 Task: Create List Brand Portfolio Management in Board Customer Feedback Management Best Practices to Workspace Accelerator Programs. Create List Brand Portfolio Strategy in Board Content Curation and Aggregation to Workspace Accelerator Programs. Create List Brand Portfolio Alignment in Board Employee Satisfaction and Retention Programs to Workspace Accelerator Programs
Action: Mouse moved to (379, 552)
Screenshot: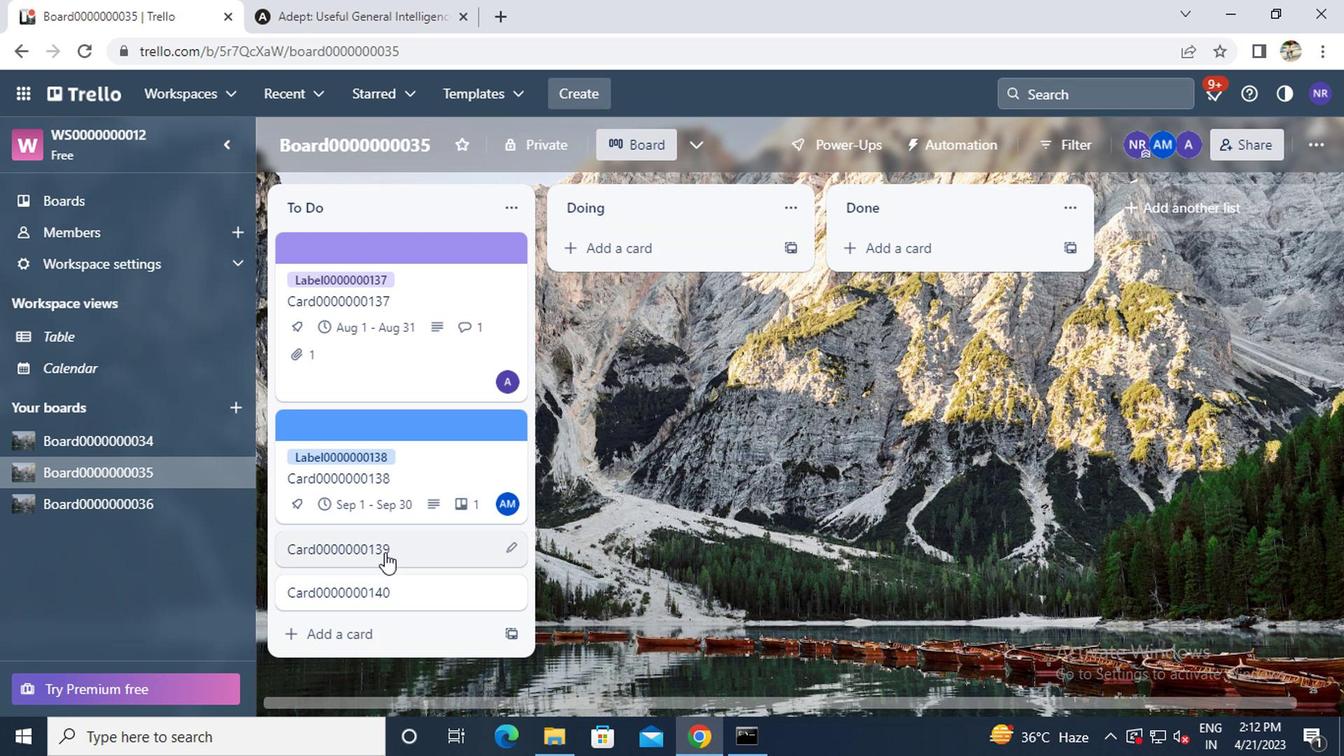 
Action: Mouse pressed left at (379, 552)
Screenshot: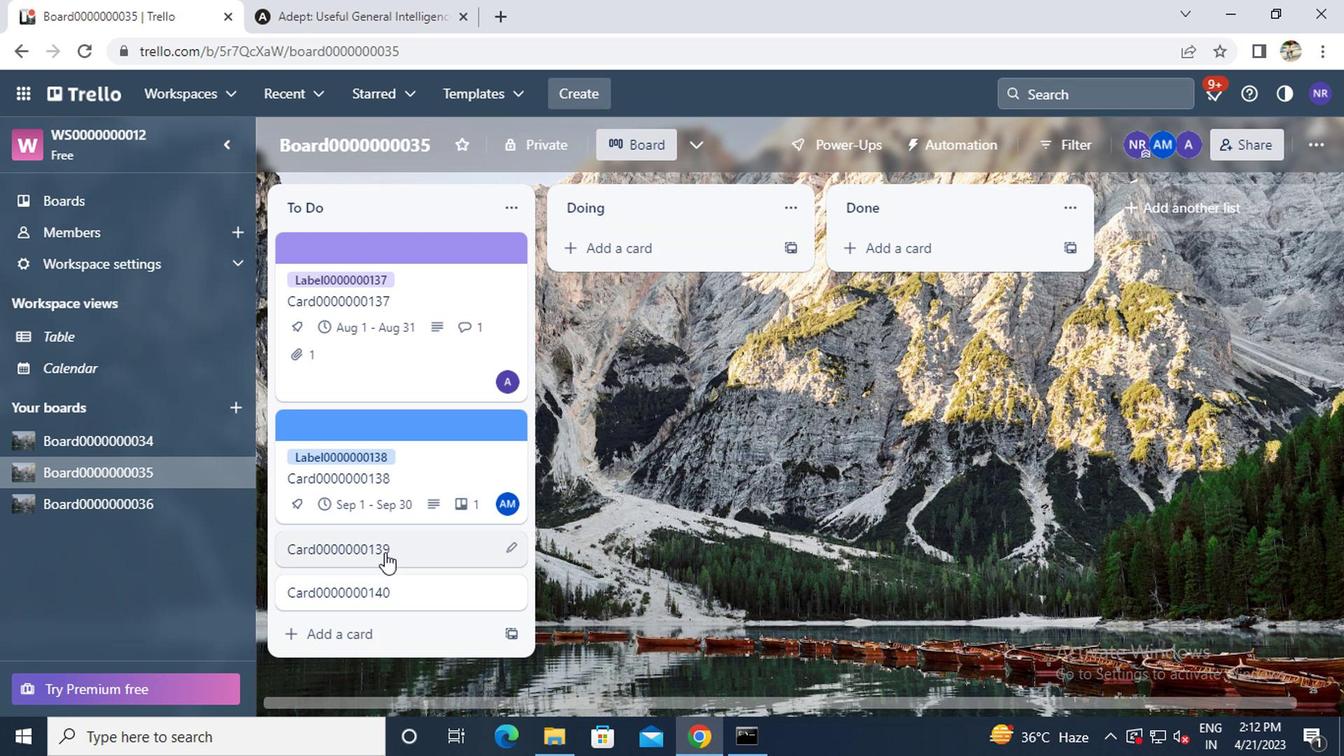 
Action: Mouse moved to (939, 322)
Screenshot: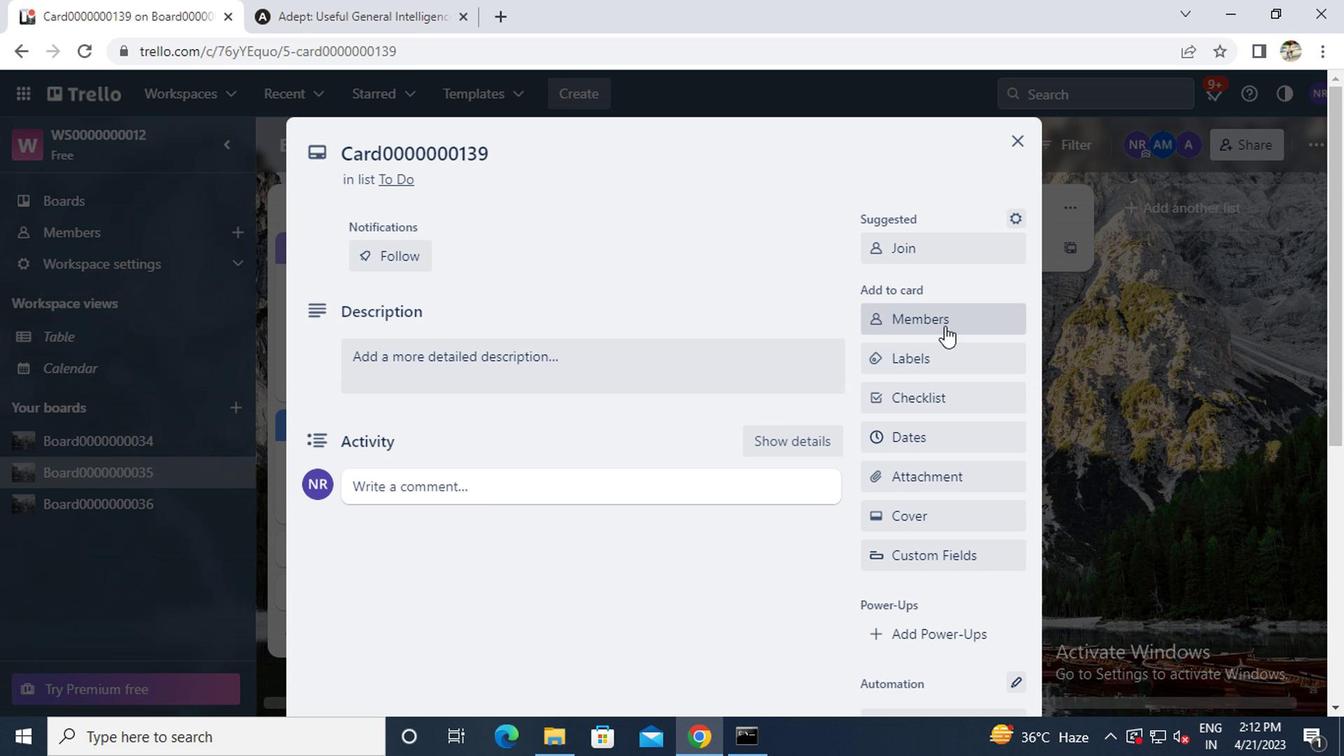 
Action: Mouse pressed left at (939, 322)
Screenshot: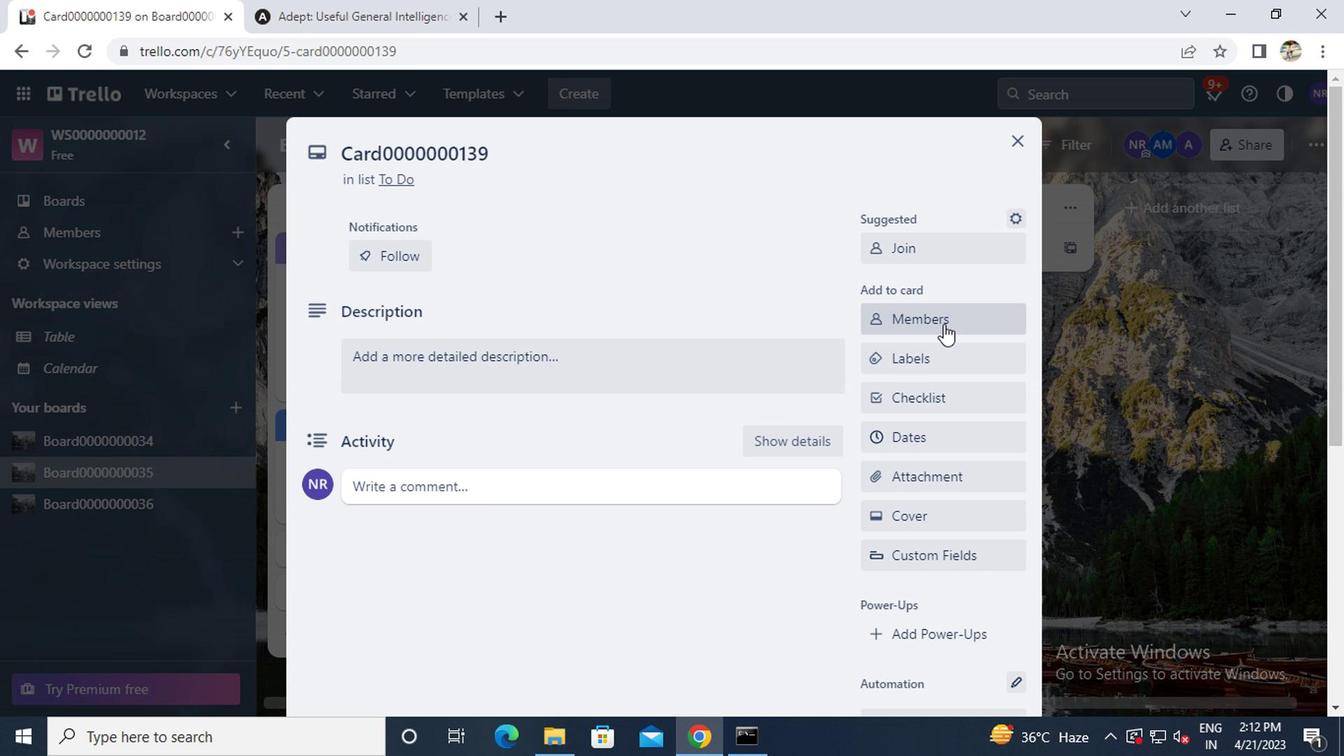 
Action: Key pressed <Key.caps_lock>v<Key.caps_lock>innyoffice2<Key.shift>@GMAIL.COM
Screenshot: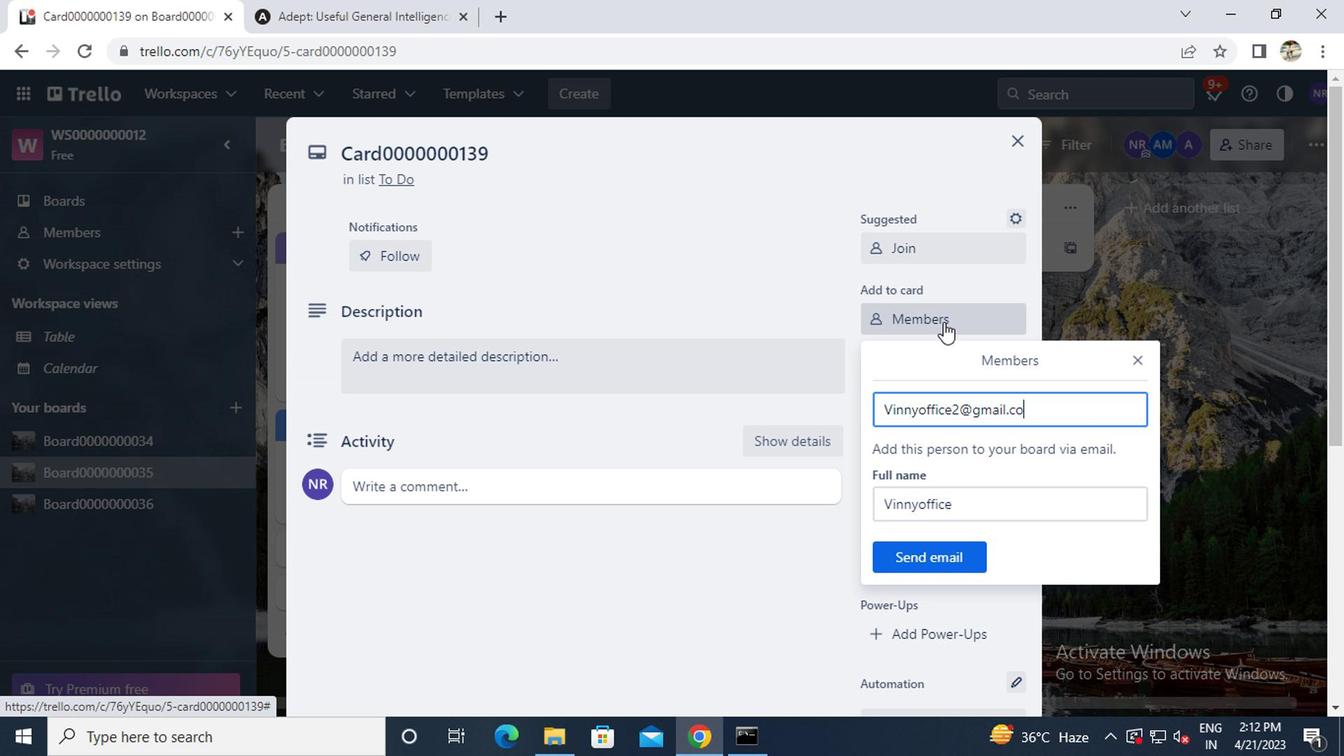 
Action: Mouse moved to (912, 565)
Screenshot: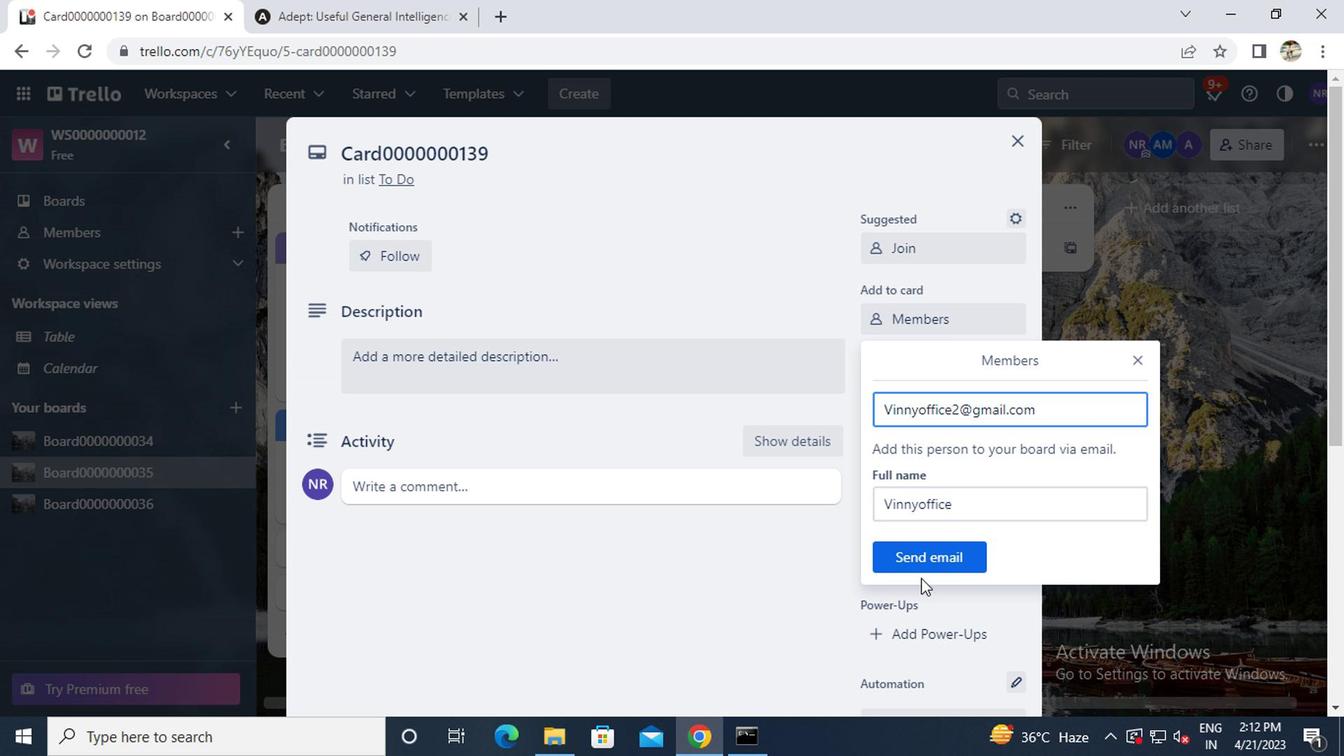 
Action: Mouse pressed left at (912, 565)
Screenshot: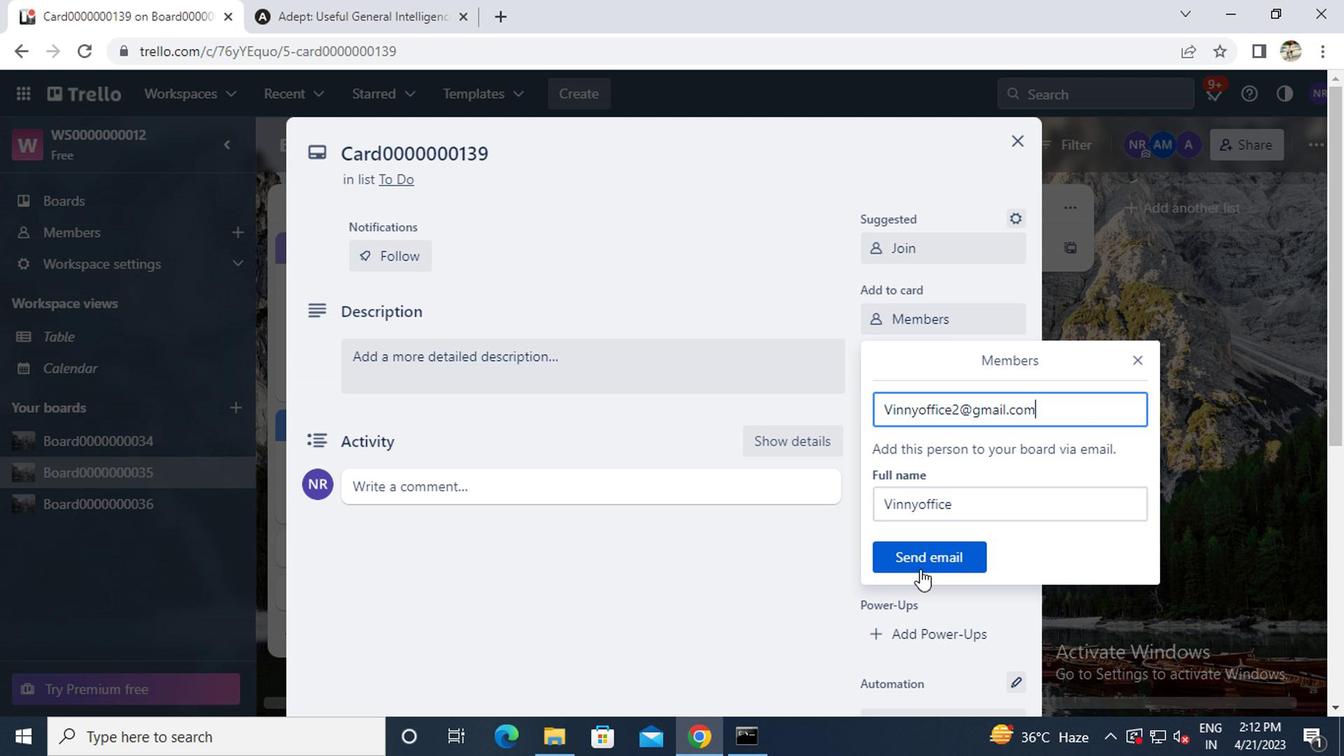 
Action: Mouse moved to (933, 341)
Screenshot: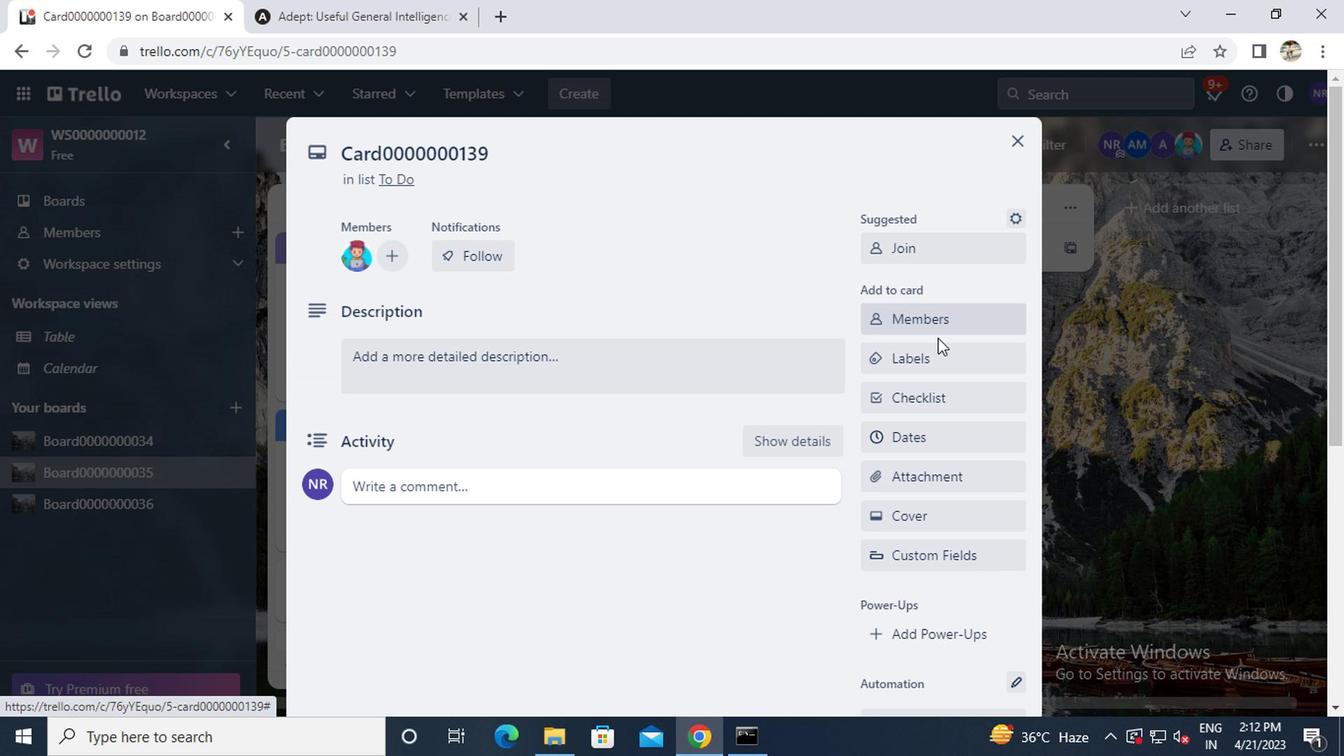 
Action: Mouse pressed left at (933, 341)
Screenshot: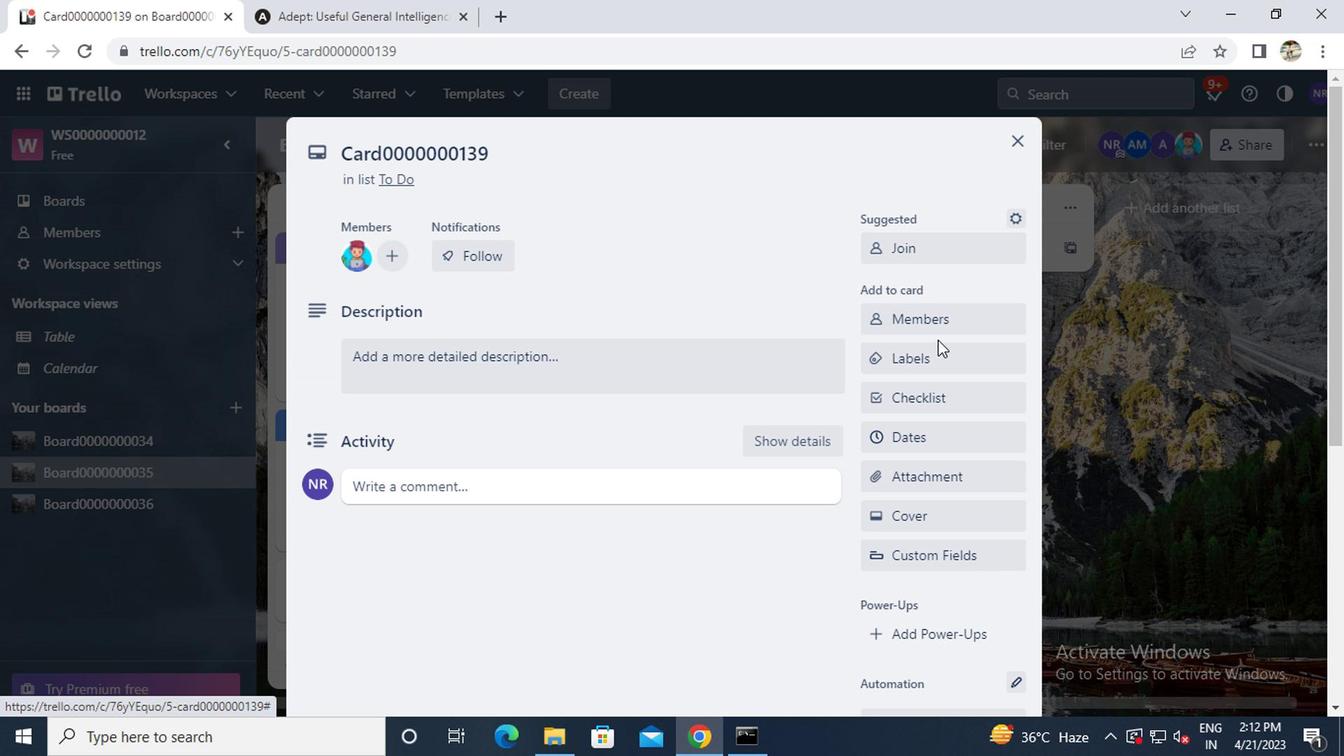 
Action: Mouse moved to (925, 354)
Screenshot: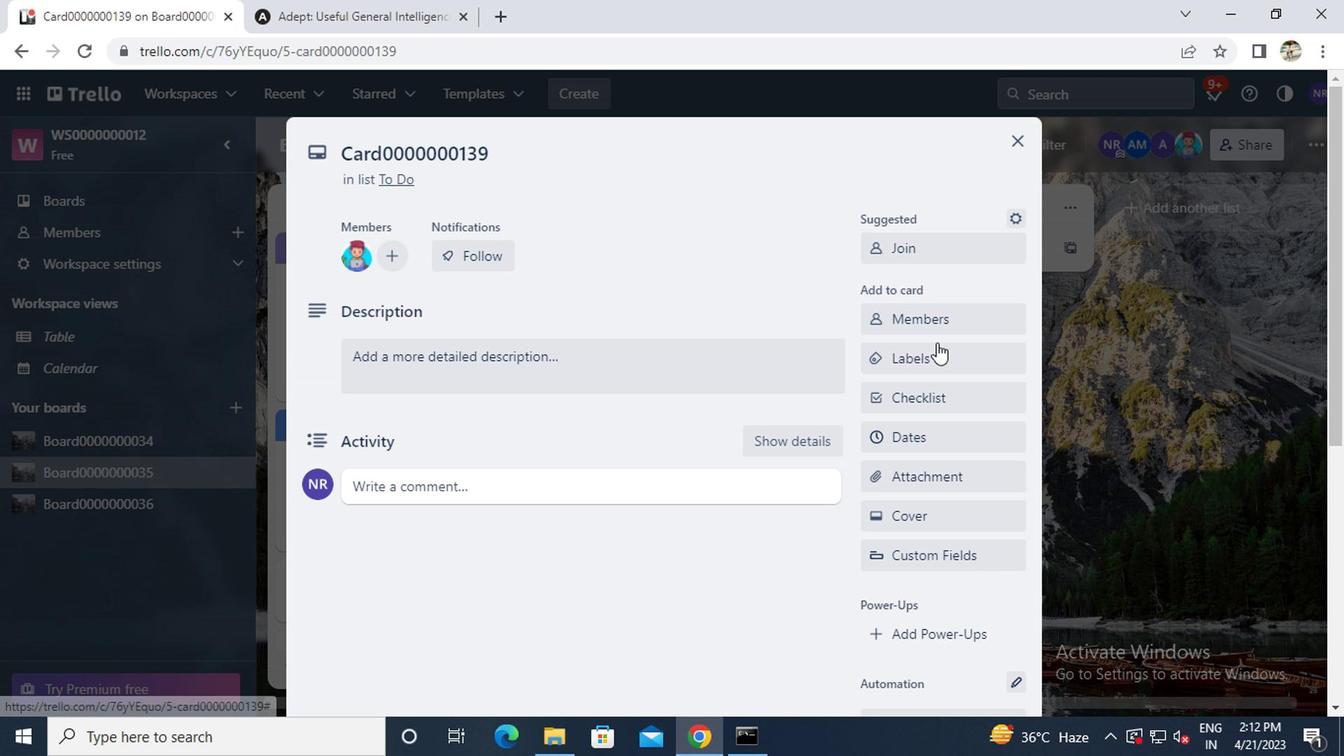 
Action: Mouse pressed left at (925, 354)
Screenshot: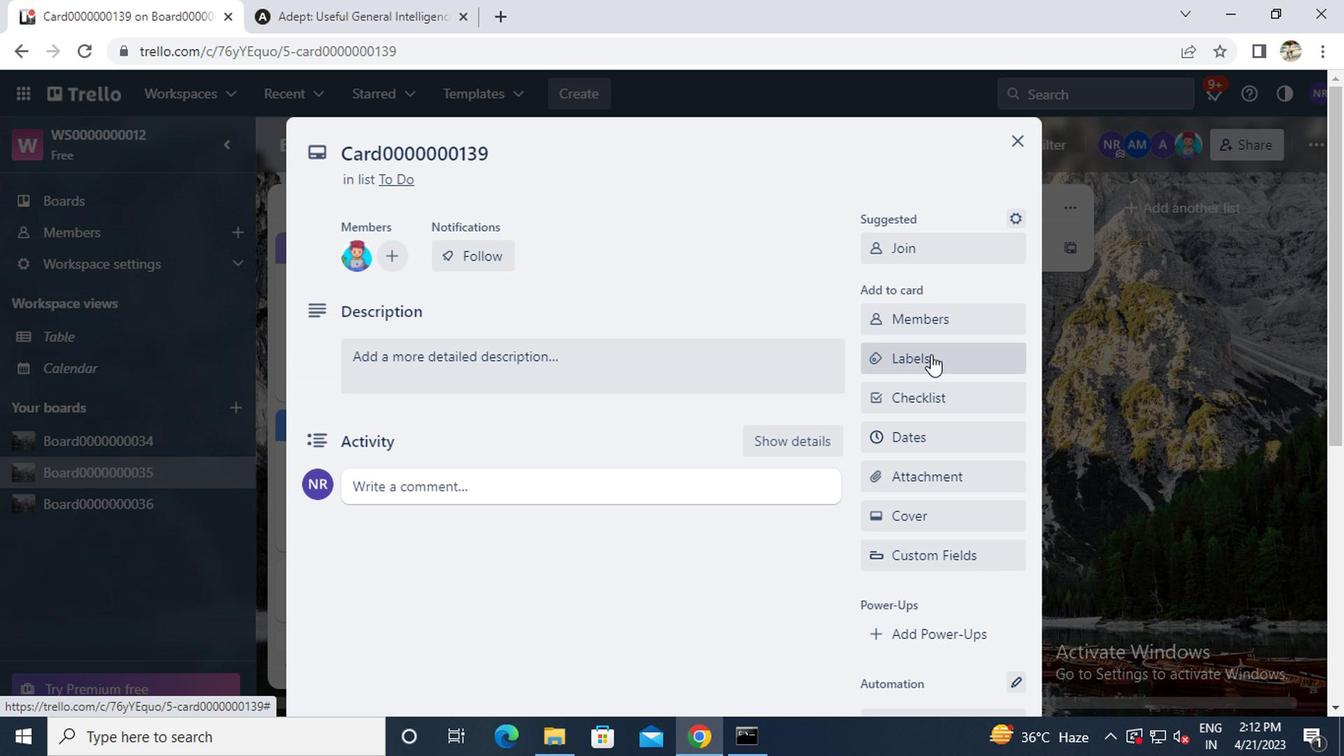 
Action: Mouse moved to (968, 557)
Screenshot: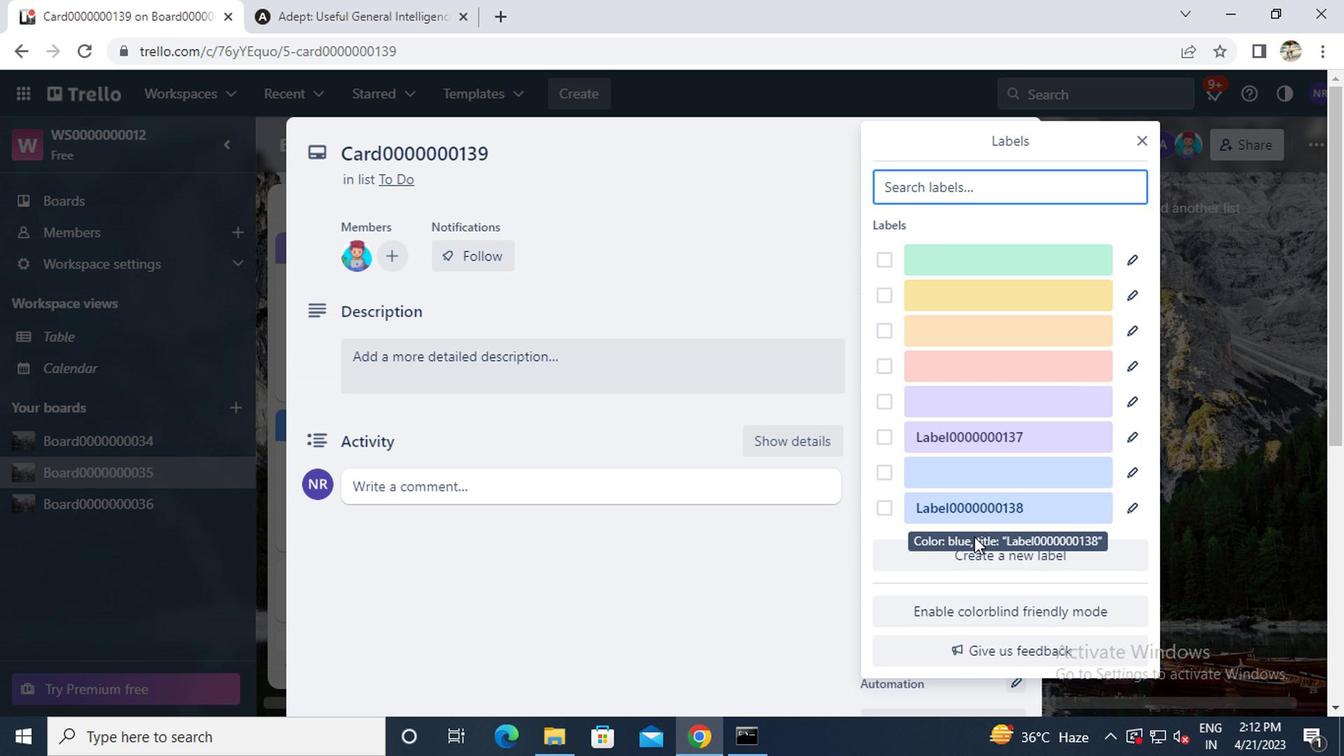 
Action: Mouse pressed left at (968, 557)
Screenshot: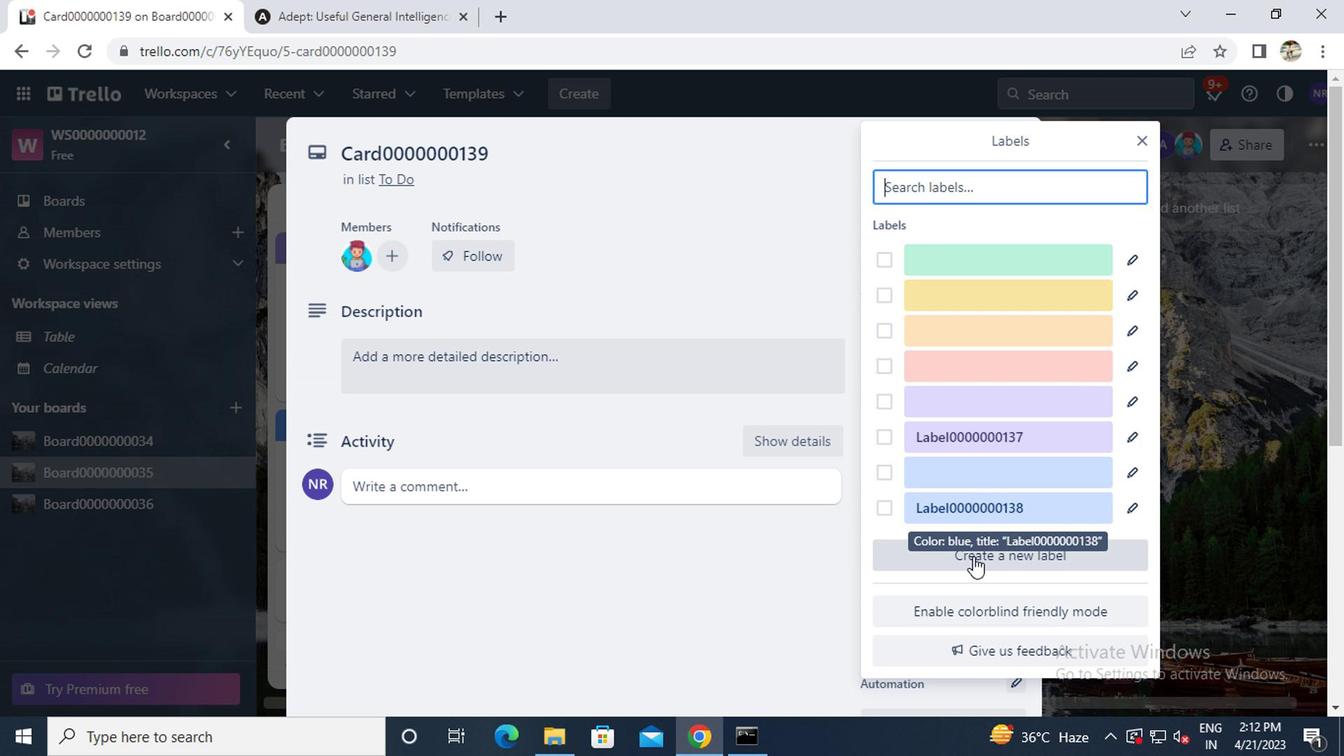 
Action: Mouse moved to (994, 426)
Screenshot: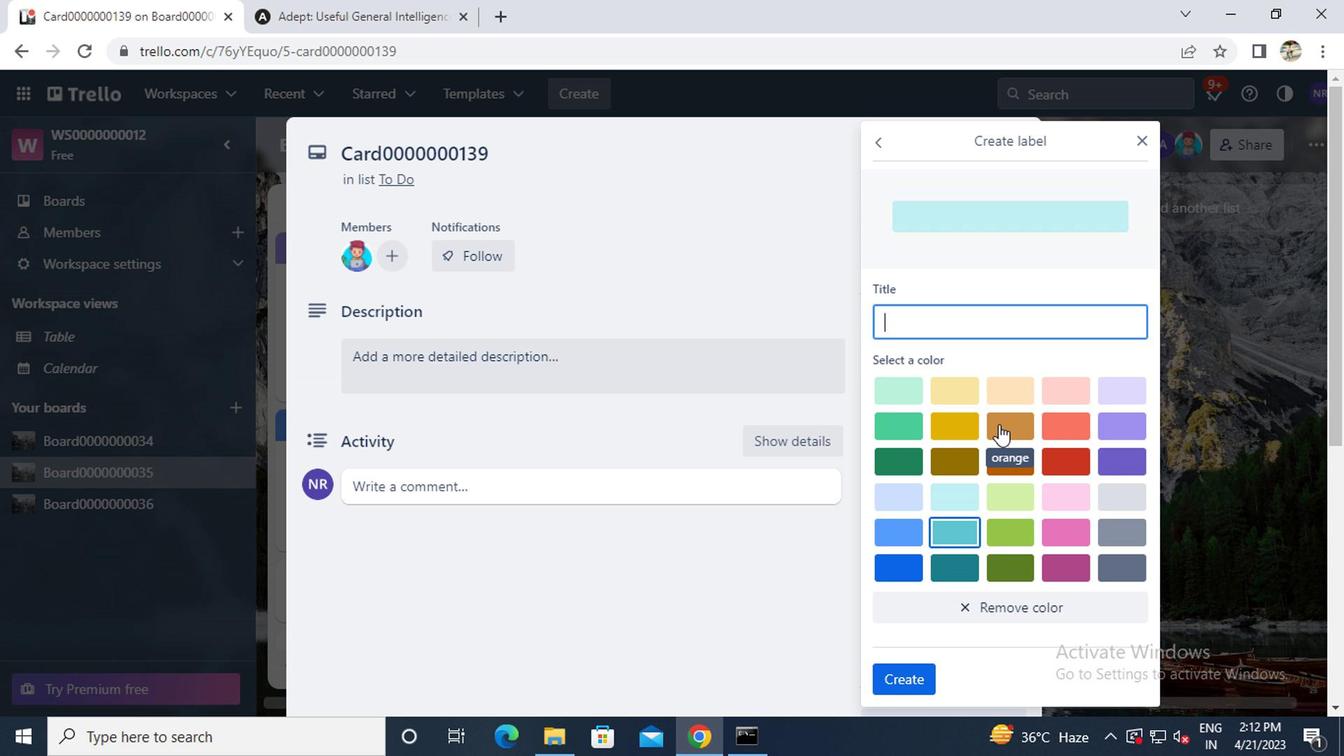 
Action: Mouse pressed left at (994, 426)
Screenshot: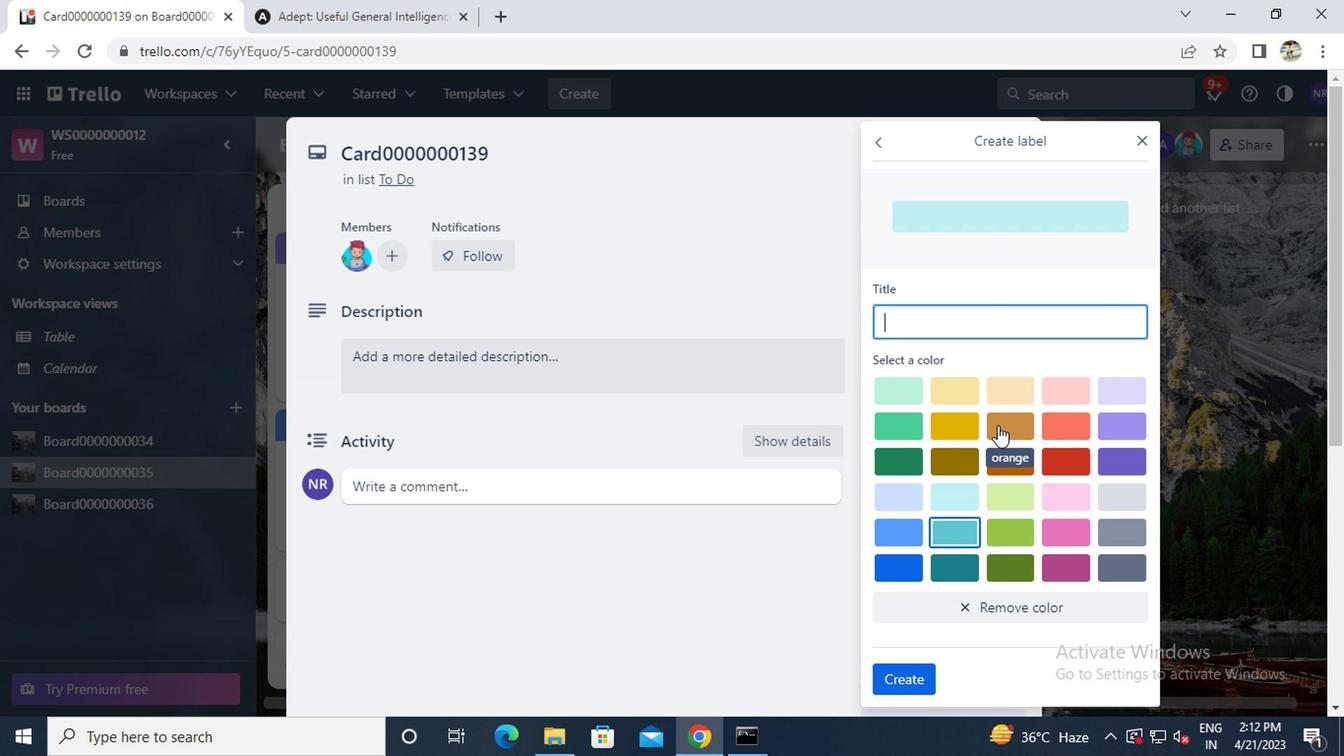
Action: Mouse moved to (952, 331)
Screenshot: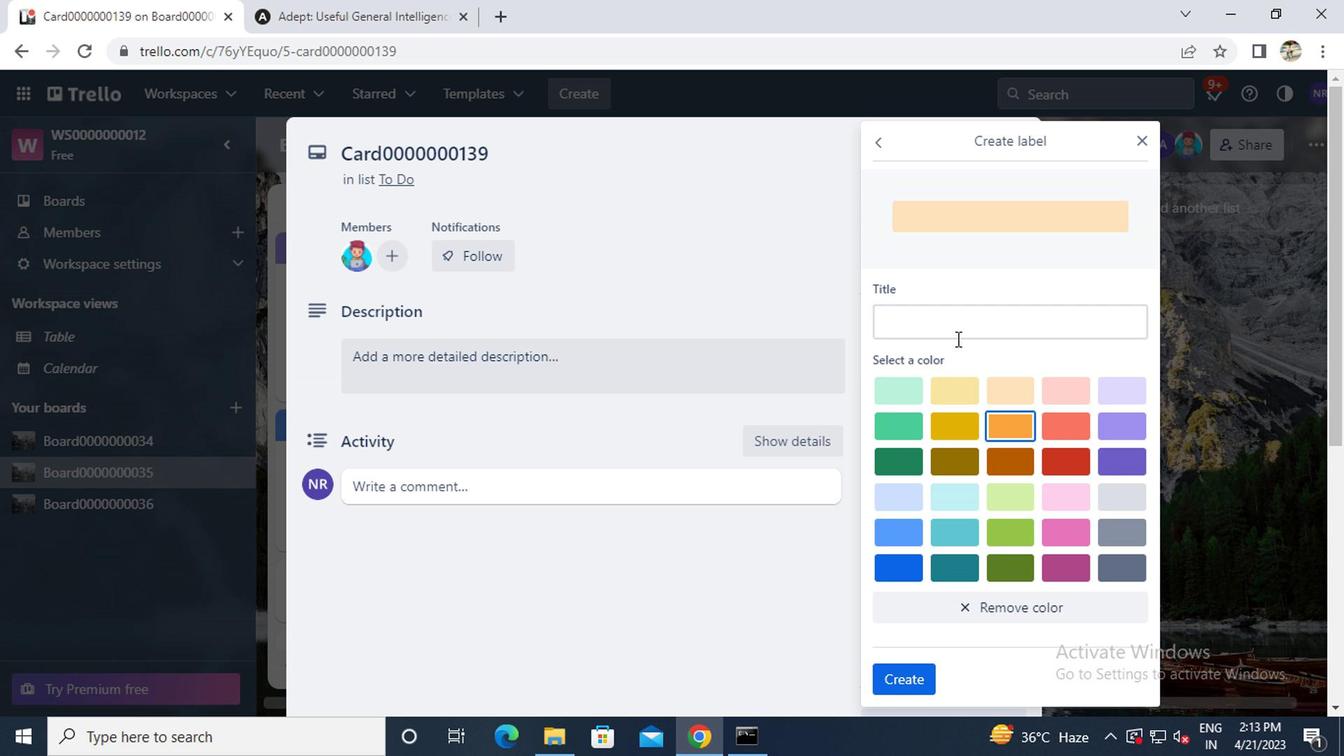 
Action: Mouse pressed left at (952, 331)
Screenshot: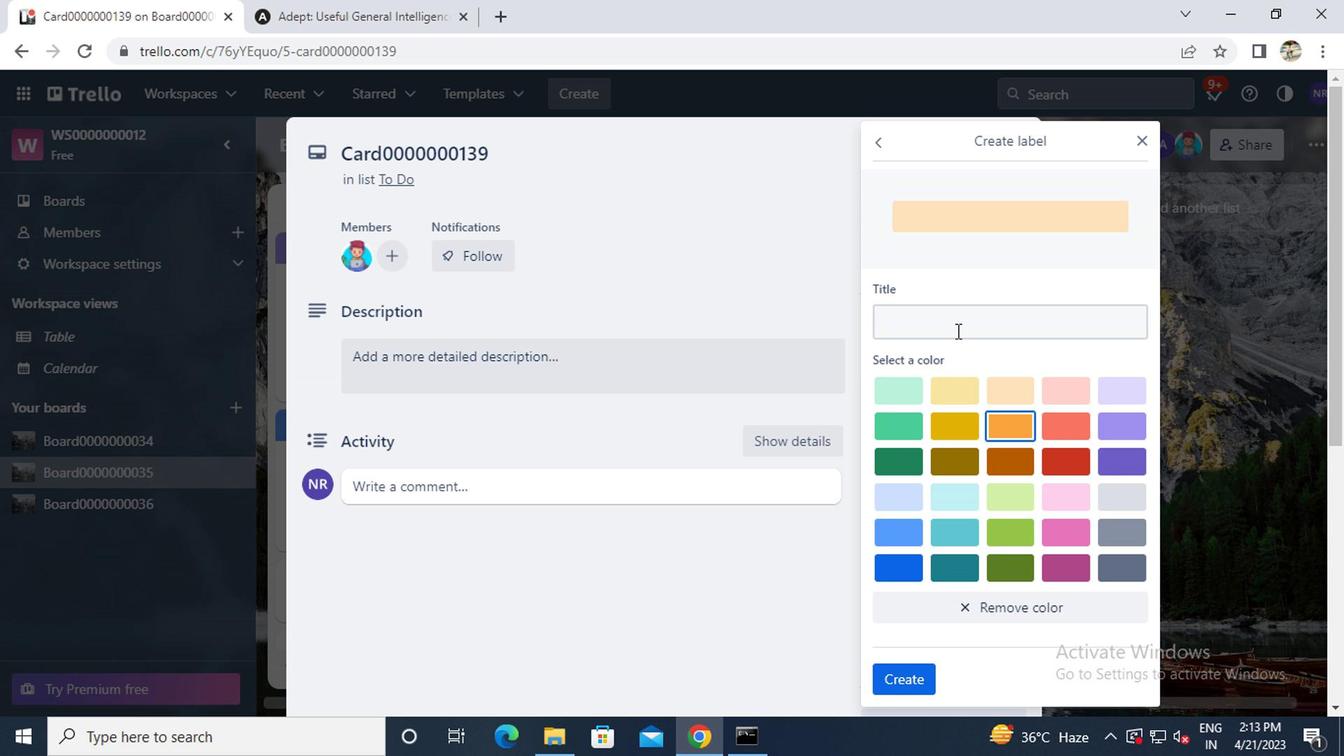 
Action: Mouse moved to (952, 330)
Screenshot: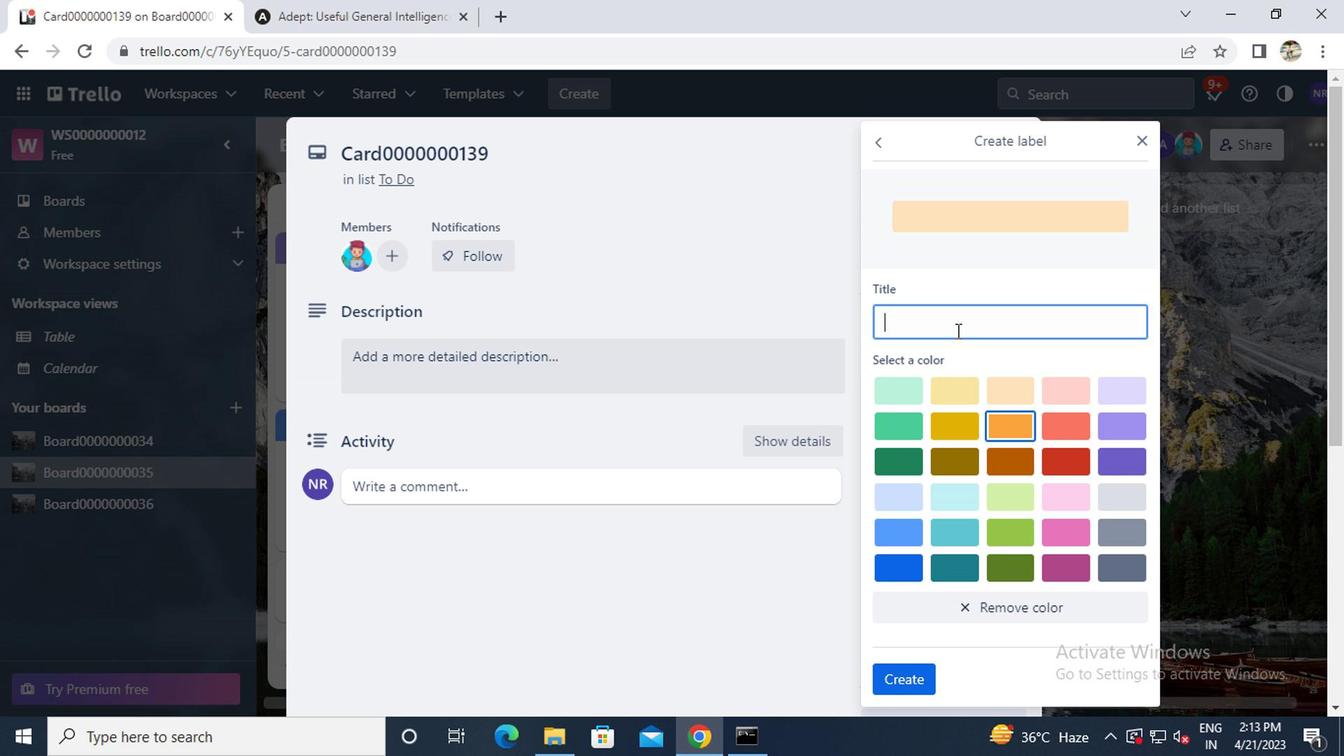 
Action: Key pressed <Key.caps_lock>L<Key.caps_lock>ABEL0
Screenshot: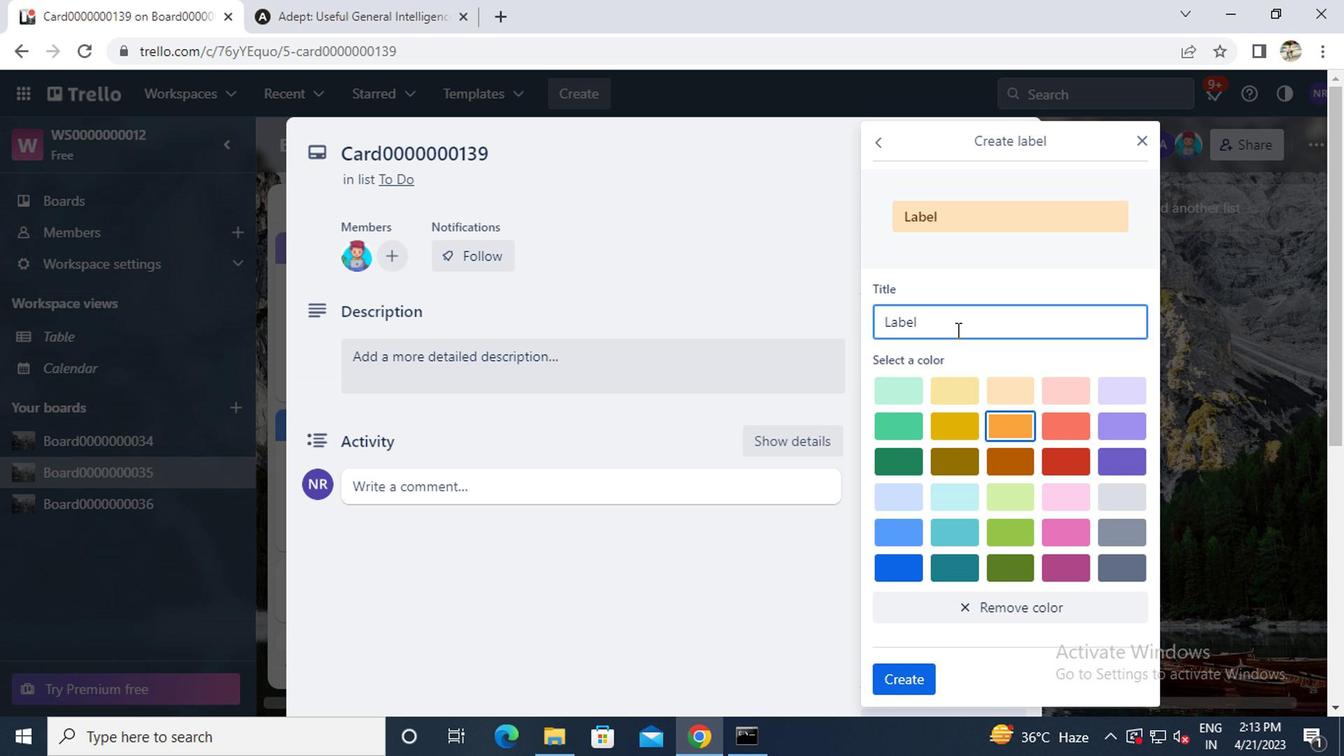 
Action: Mouse moved to (952, 330)
Screenshot: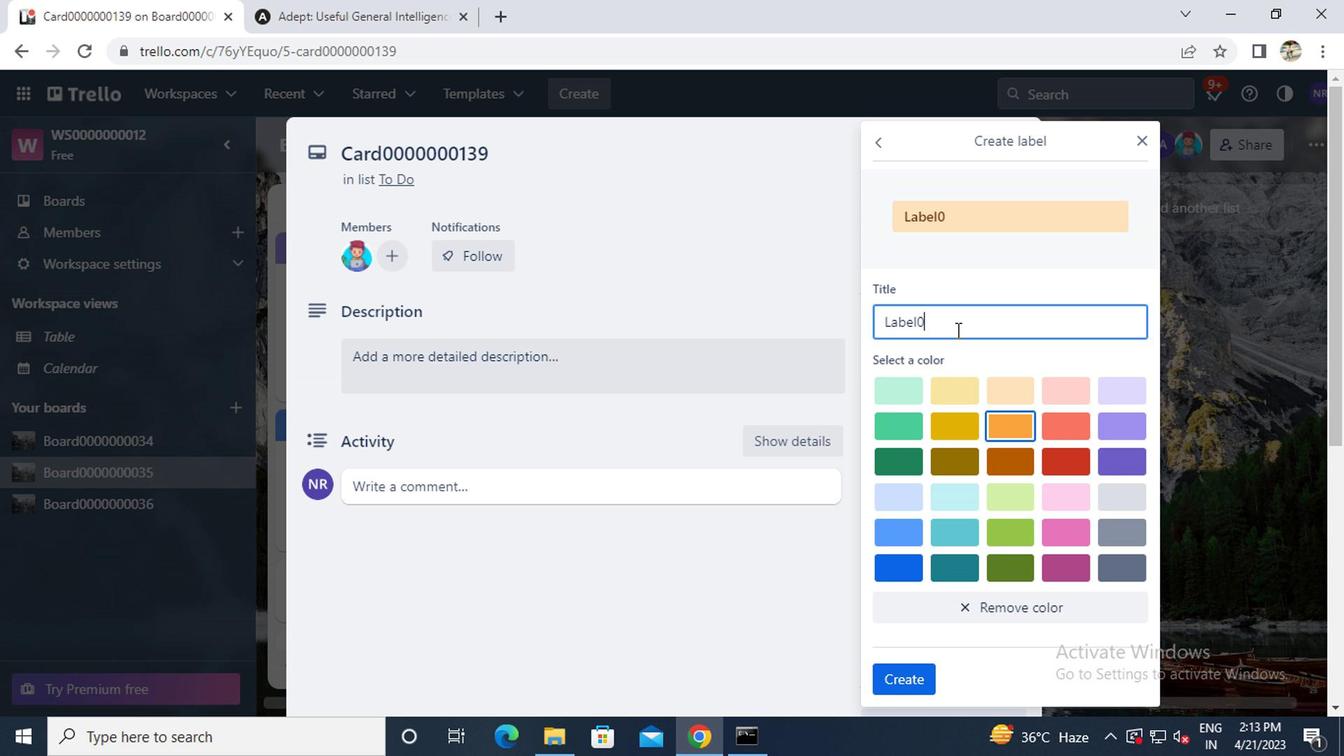 
Action: Key pressed 000000139
Screenshot: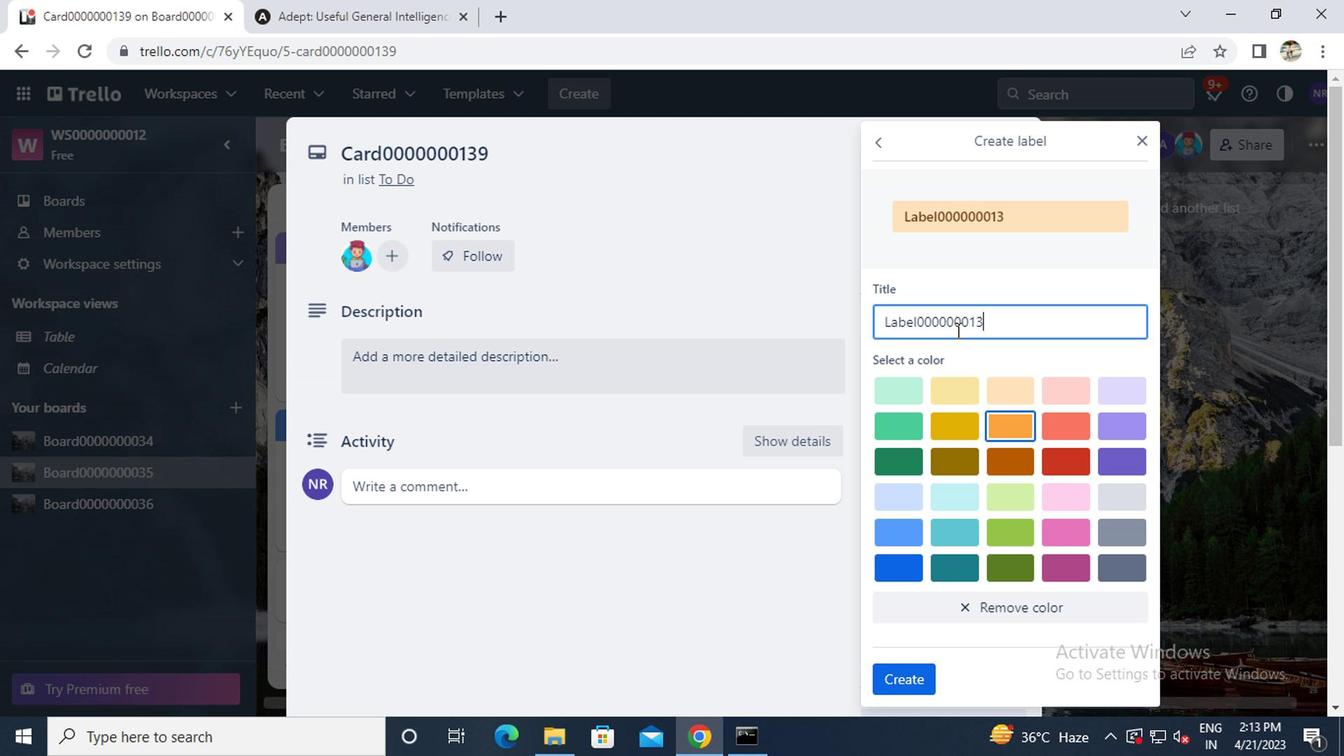 
Action: Mouse moved to (891, 680)
Screenshot: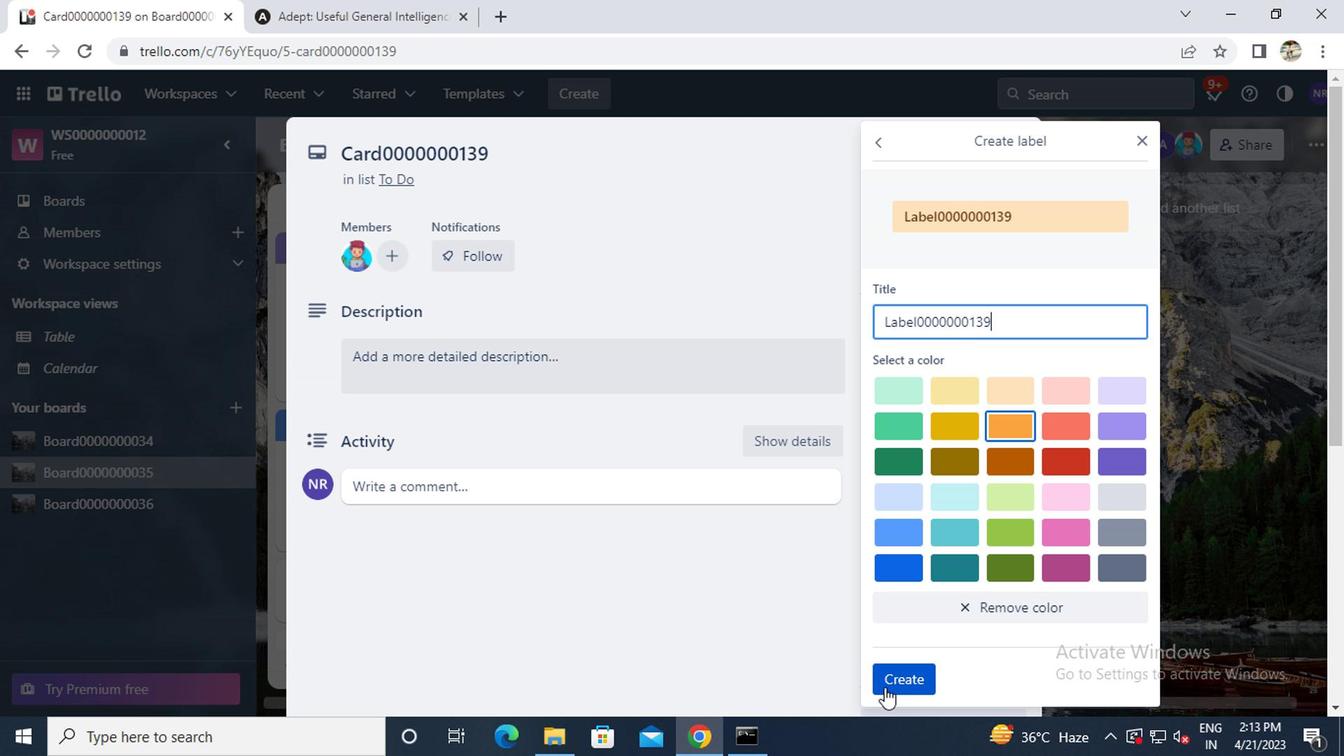 
Action: Mouse pressed left at (891, 680)
Screenshot: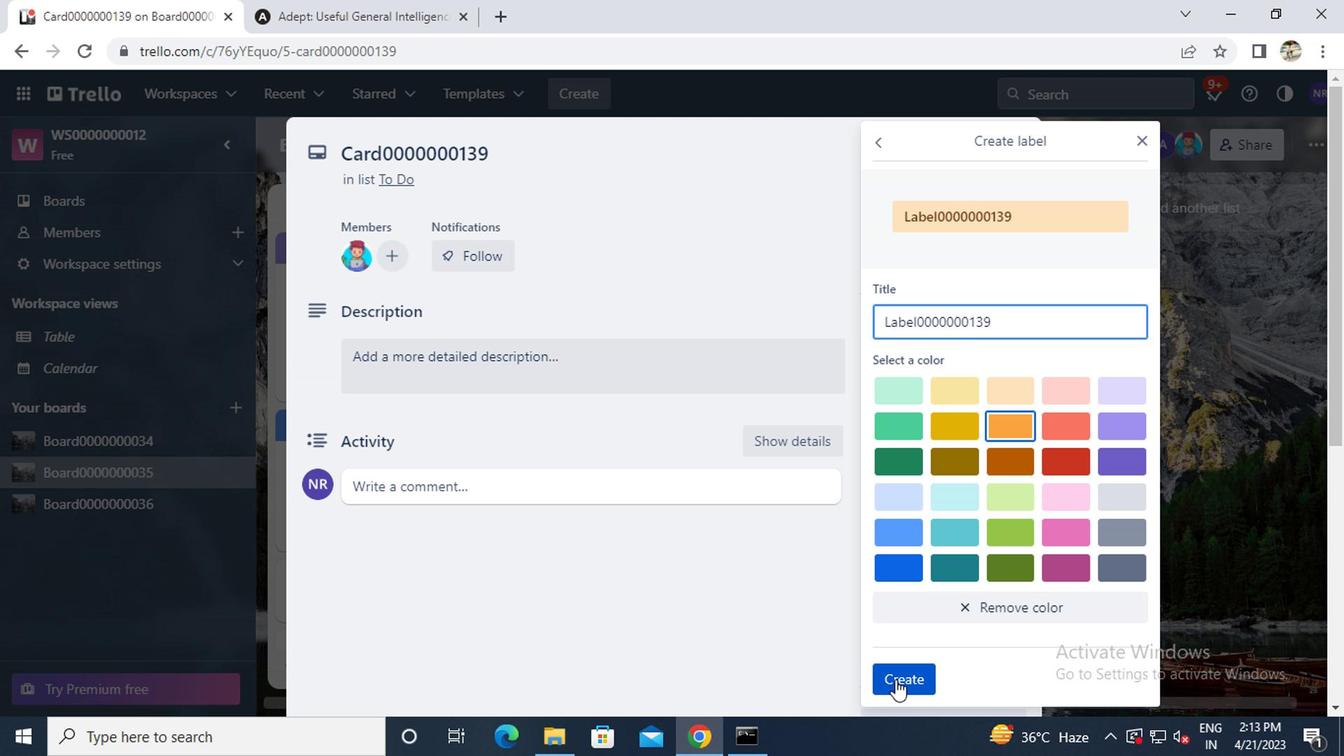 
Action: Mouse moved to (1141, 137)
Screenshot: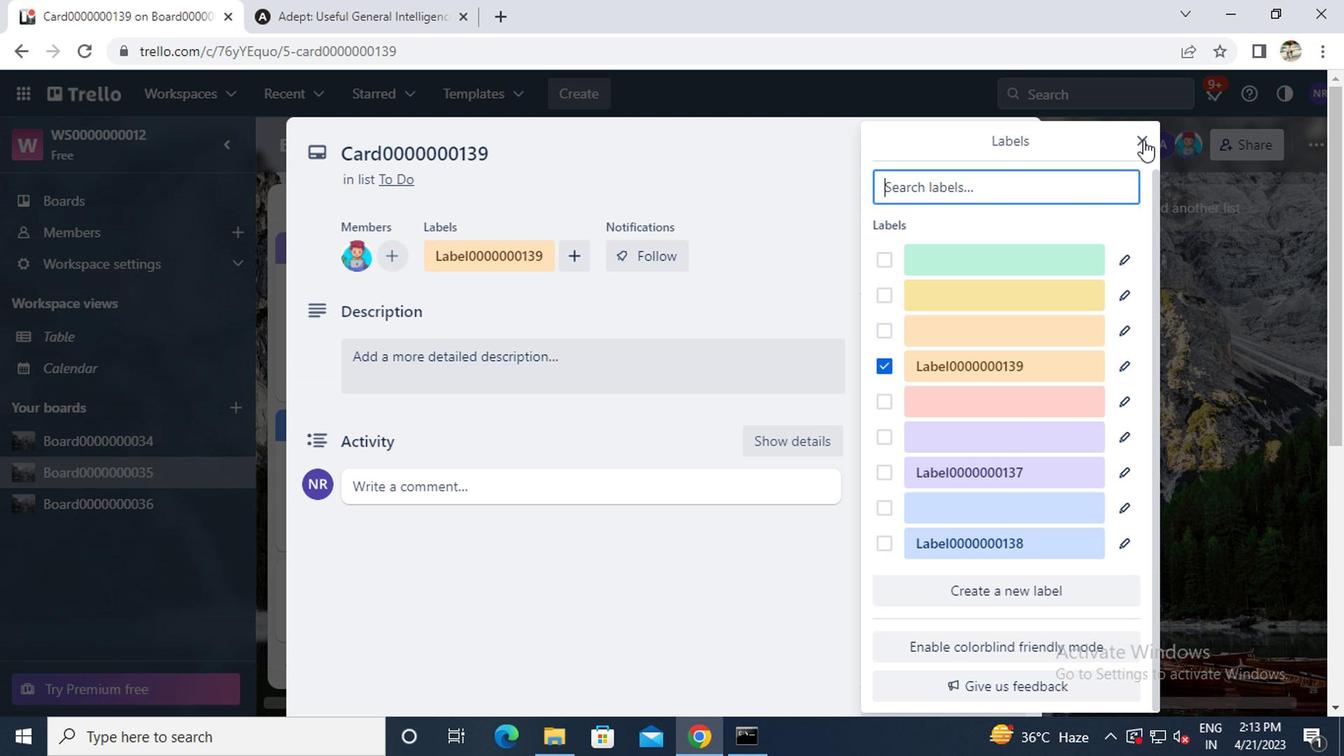 
Action: Mouse pressed left at (1141, 137)
Screenshot: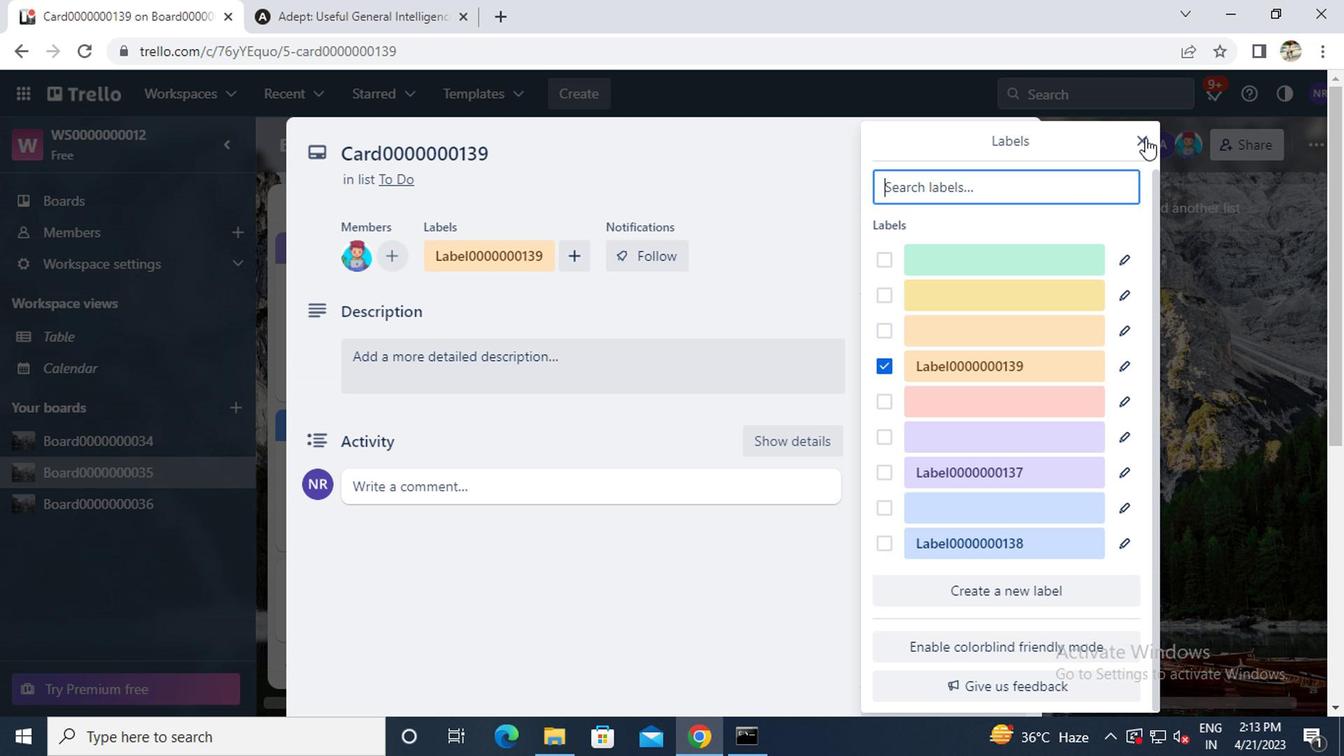 
Action: Mouse moved to (977, 395)
Screenshot: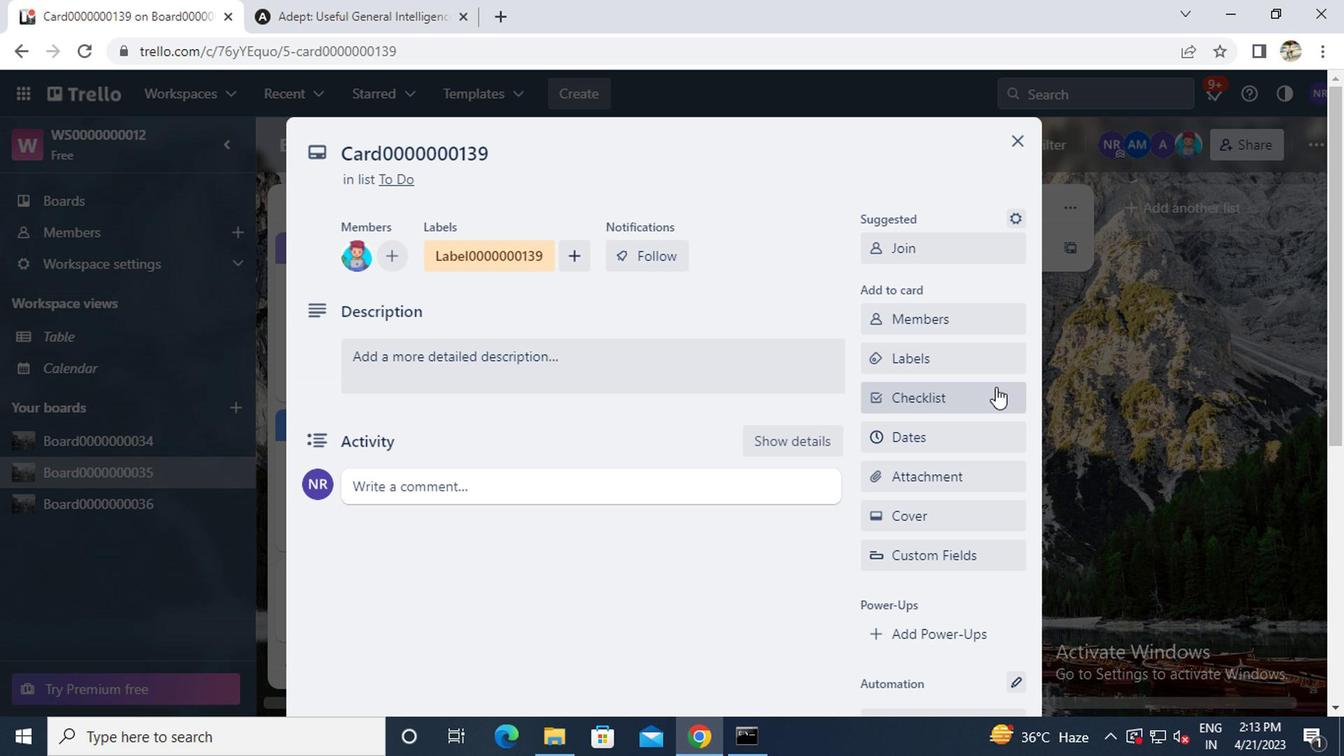
Action: Mouse pressed left at (977, 395)
Screenshot: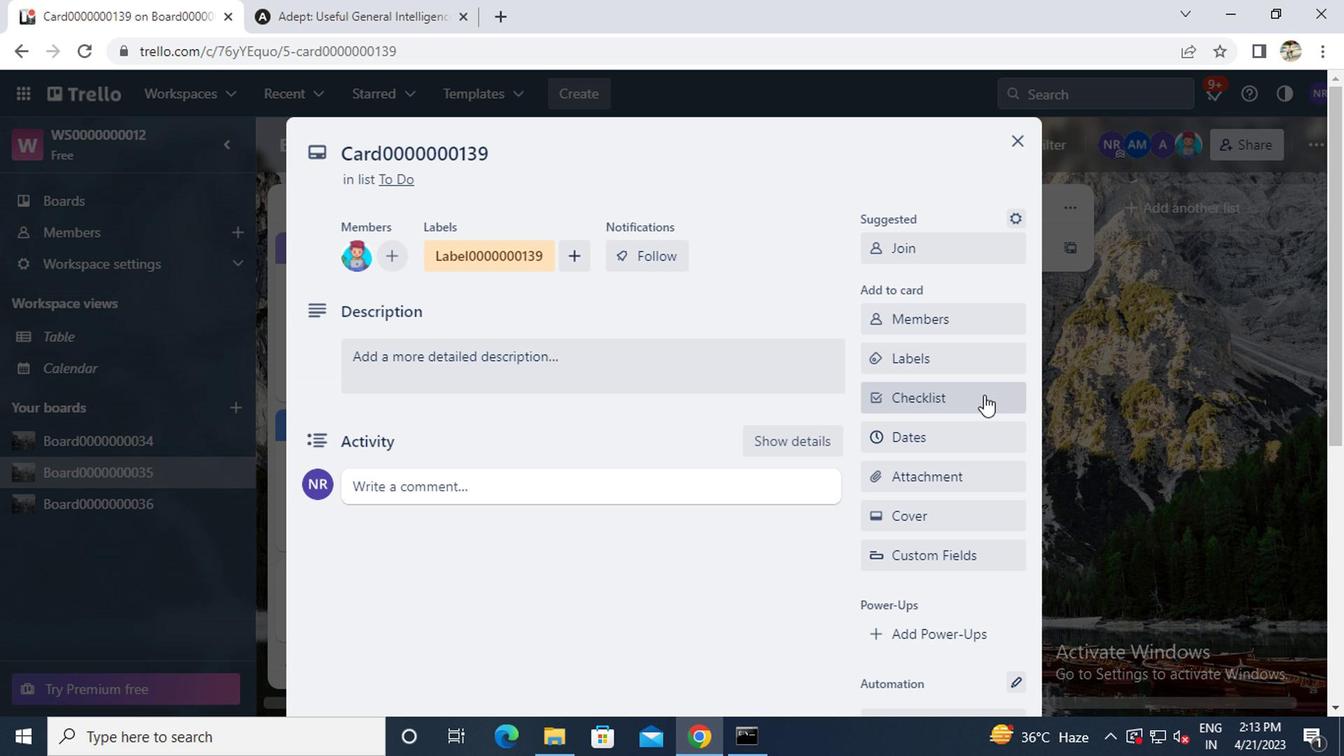 
Action: Key pressed <Key.caps_lock>
Screenshot: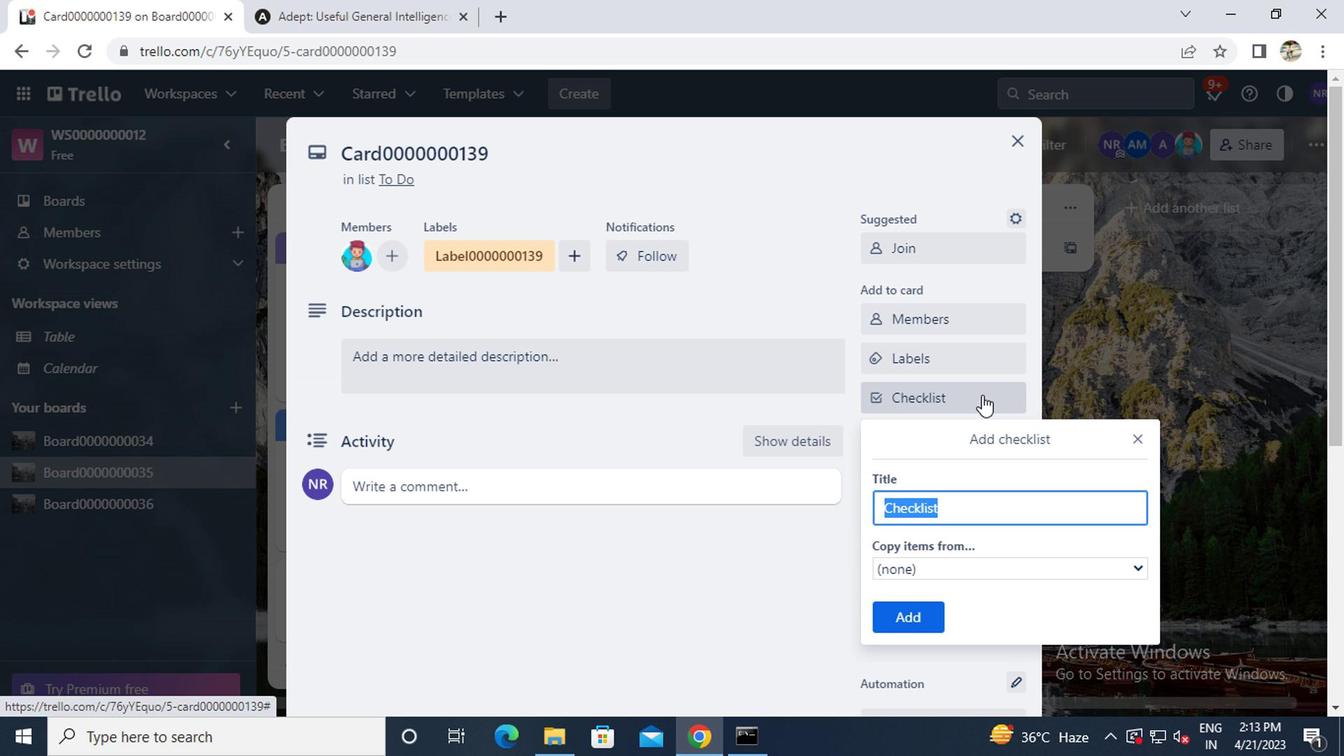 
Action: Mouse moved to (977, 395)
Screenshot: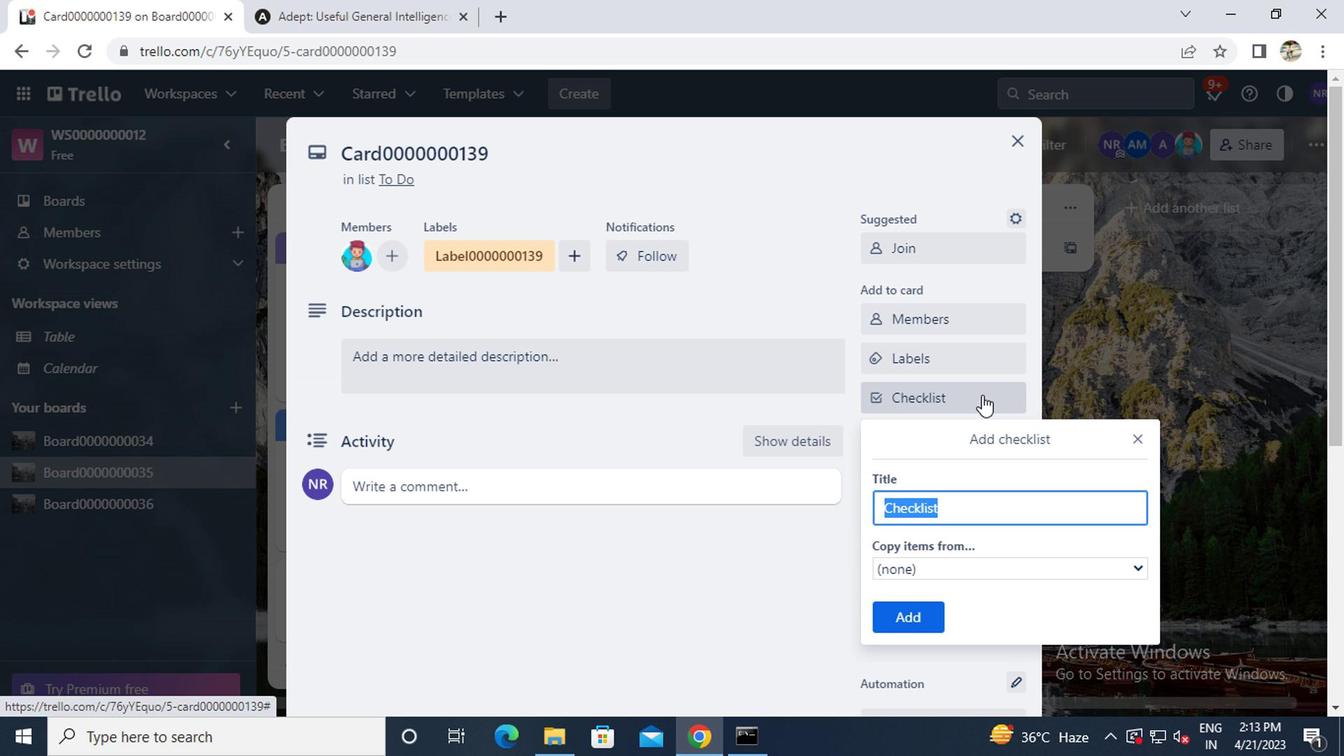 
Action: Key pressed CL0000000139
Screenshot: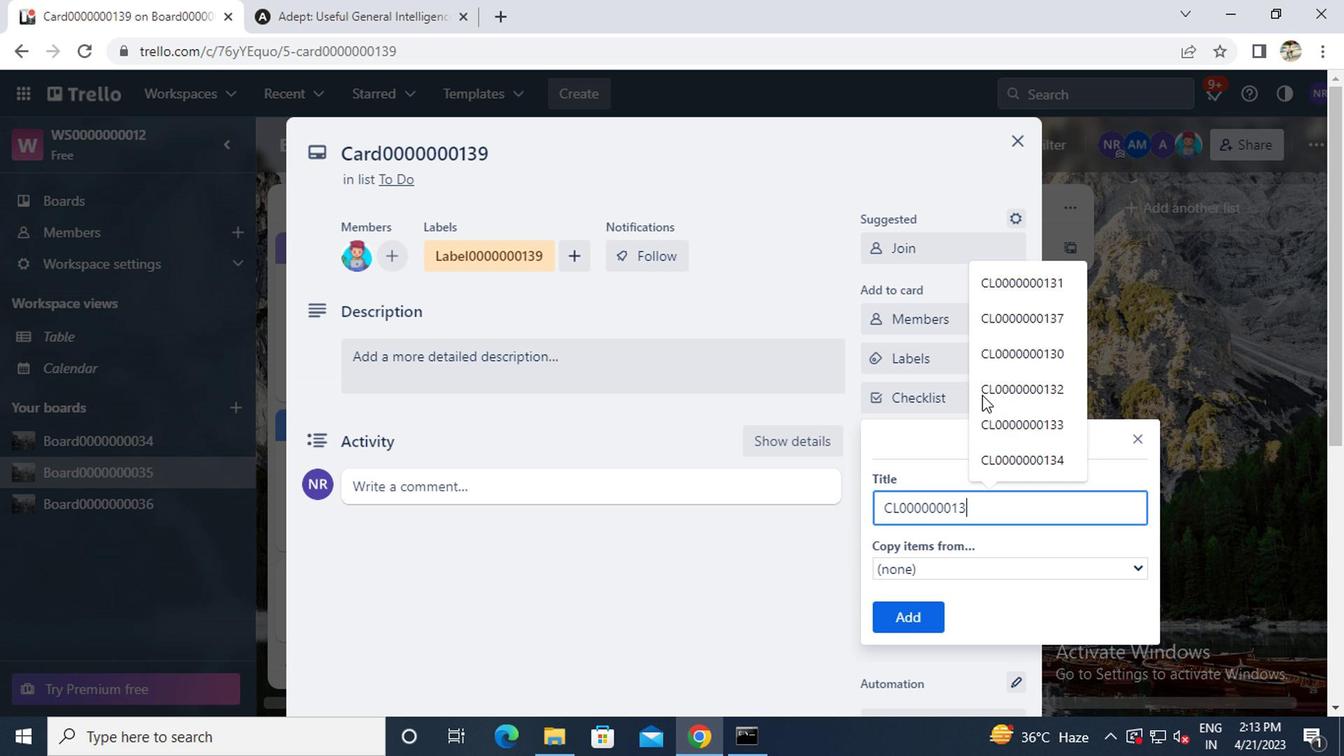 
Action: Mouse moved to (910, 610)
Screenshot: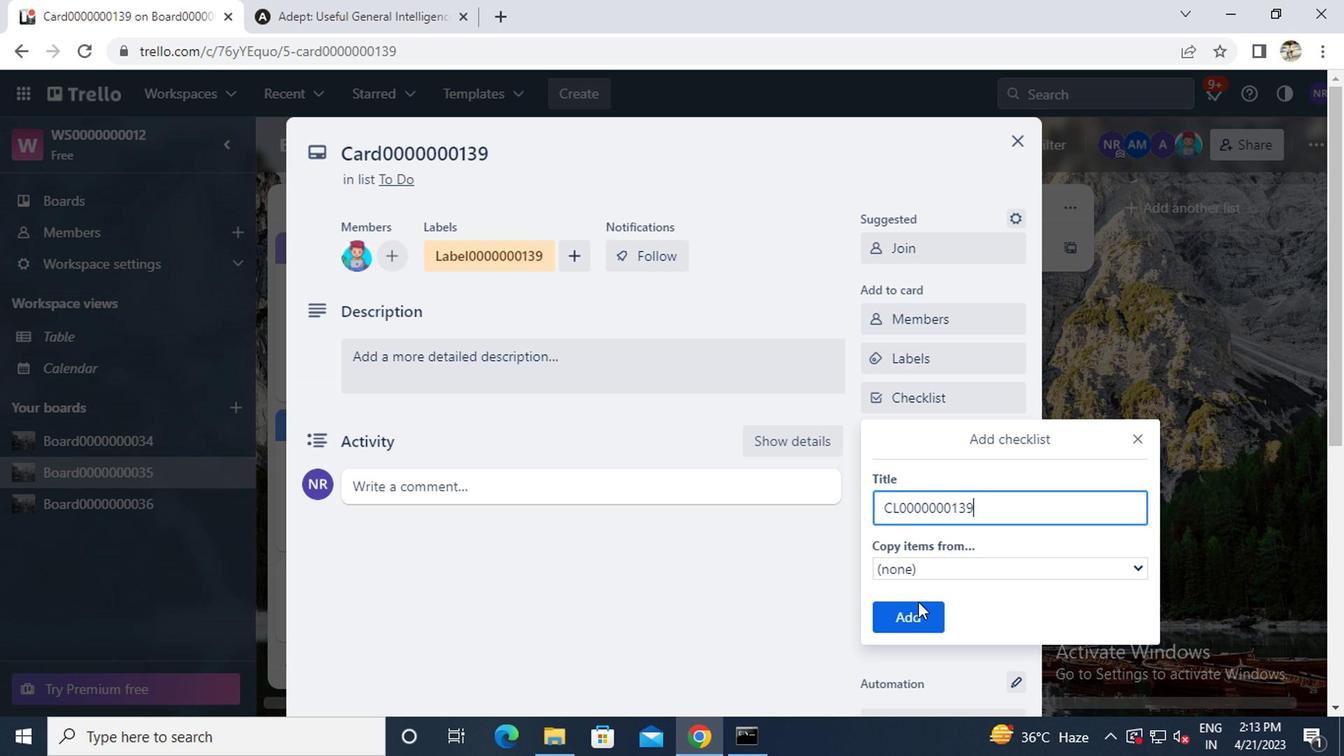 
Action: Mouse pressed left at (910, 610)
Screenshot: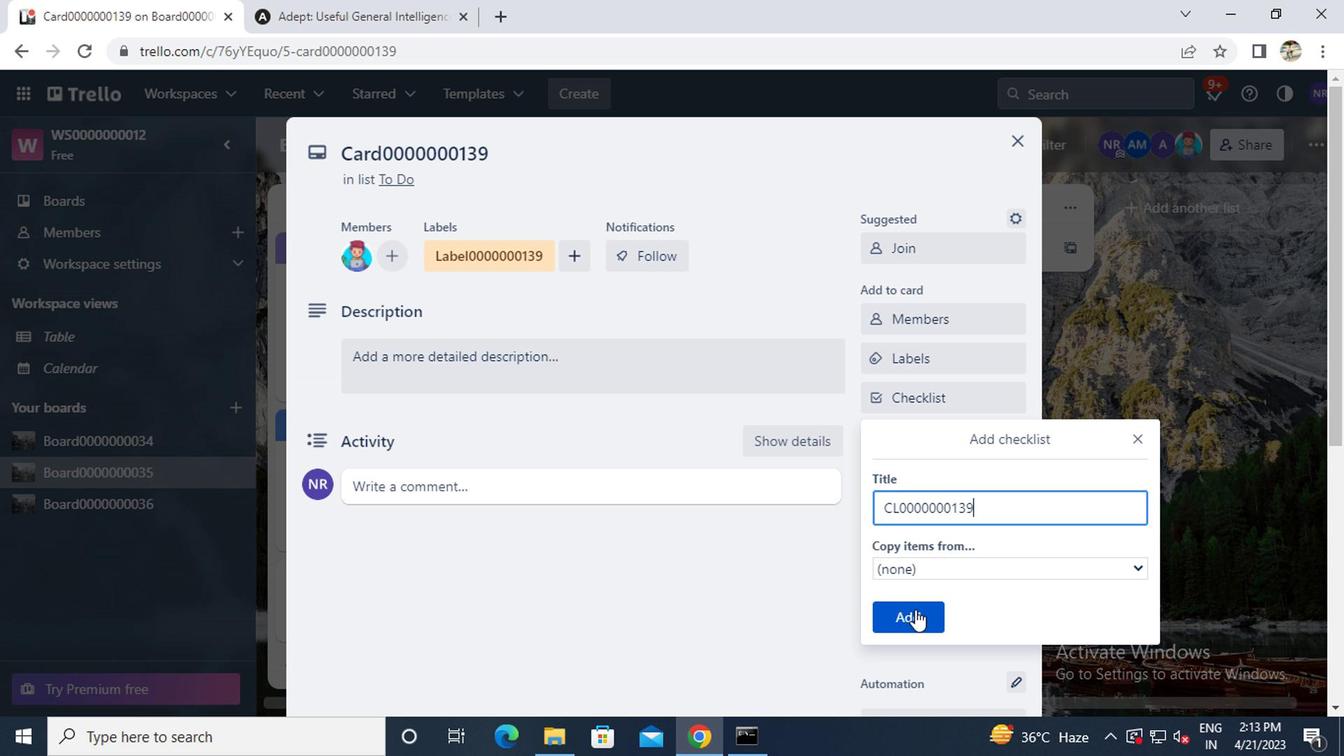
Action: Mouse moved to (898, 427)
Screenshot: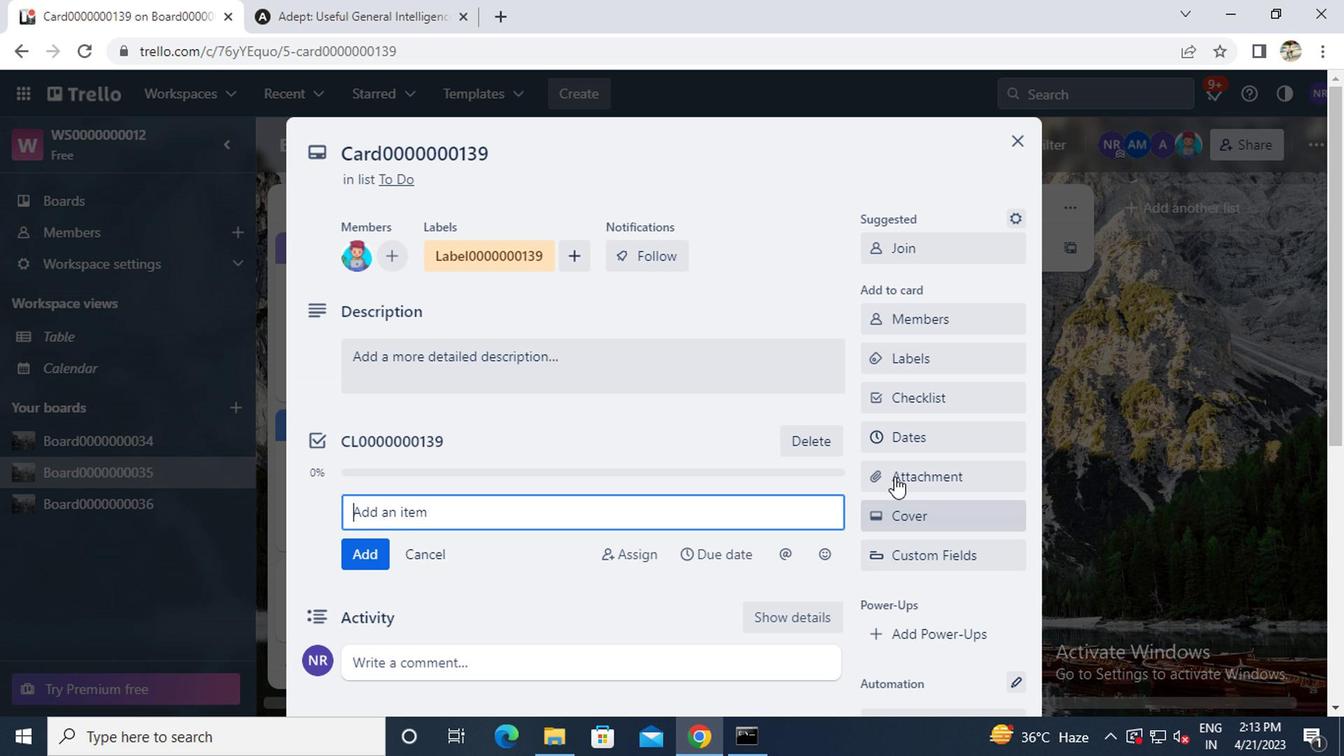 
Action: Mouse pressed left at (898, 427)
Screenshot: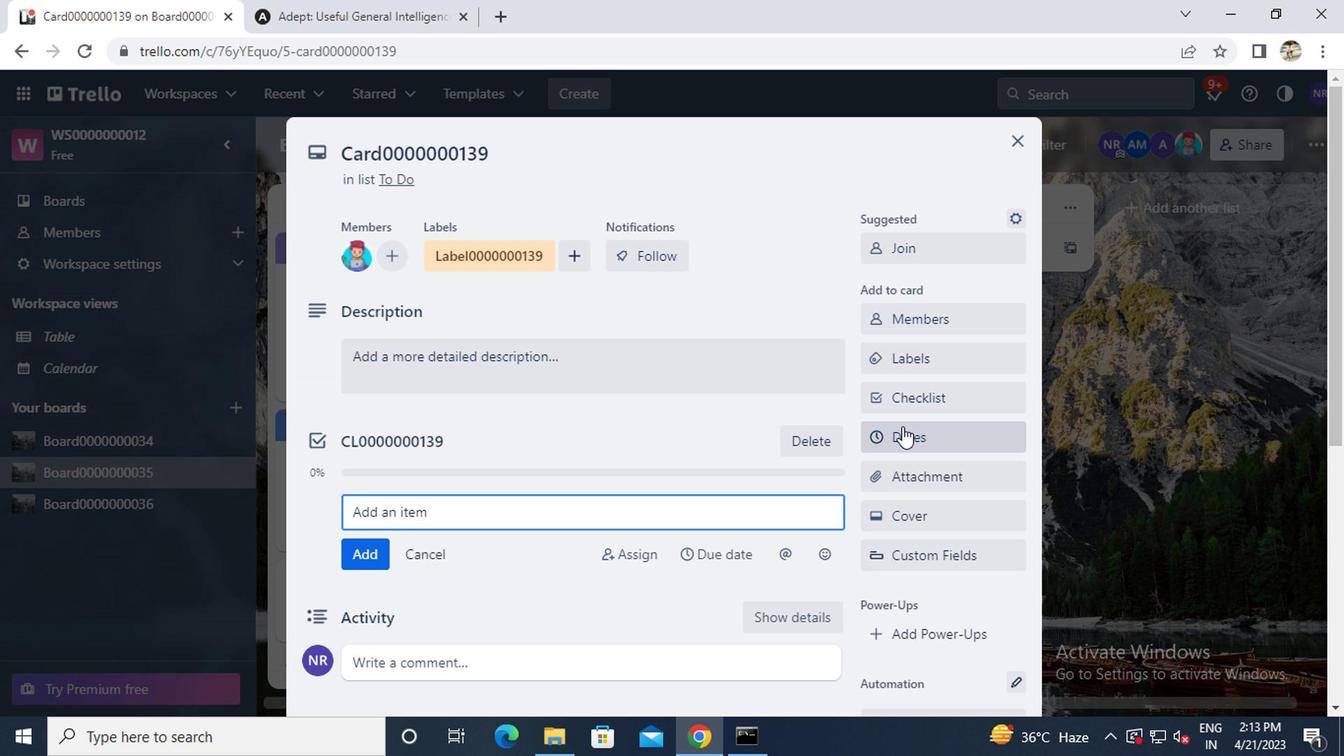 
Action: Mouse moved to (878, 487)
Screenshot: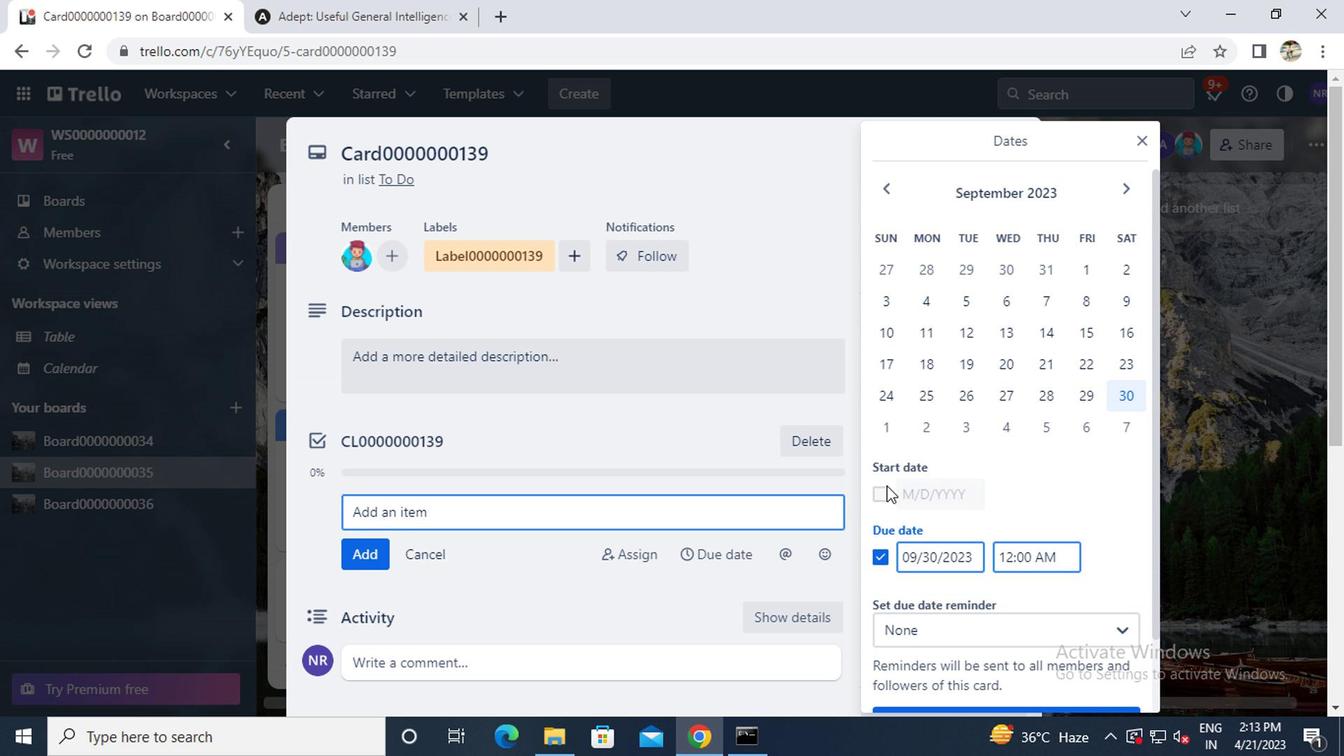 
Action: Mouse pressed left at (878, 487)
Screenshot: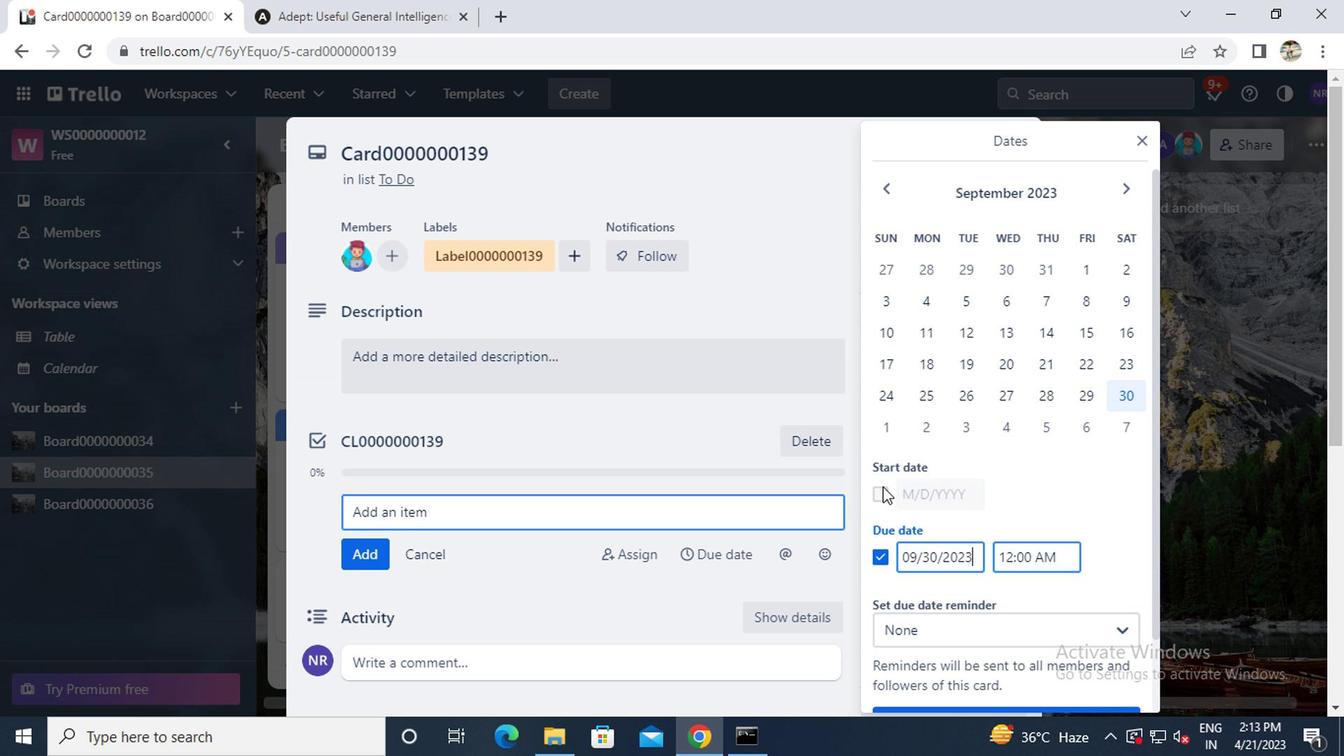 
Action: Mouse moved to (1118, 189)
Screenshot: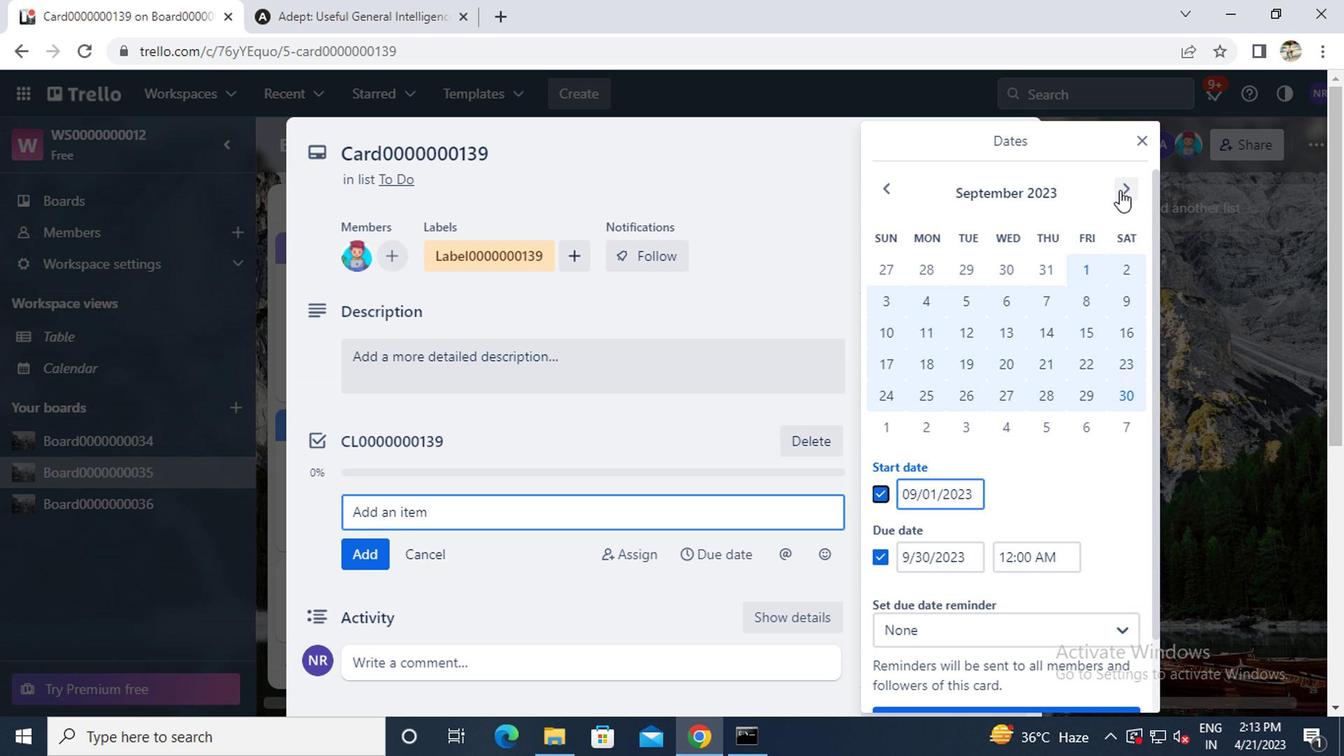 
Action: Mouse pressed left at (1118, 189)
Screenshot: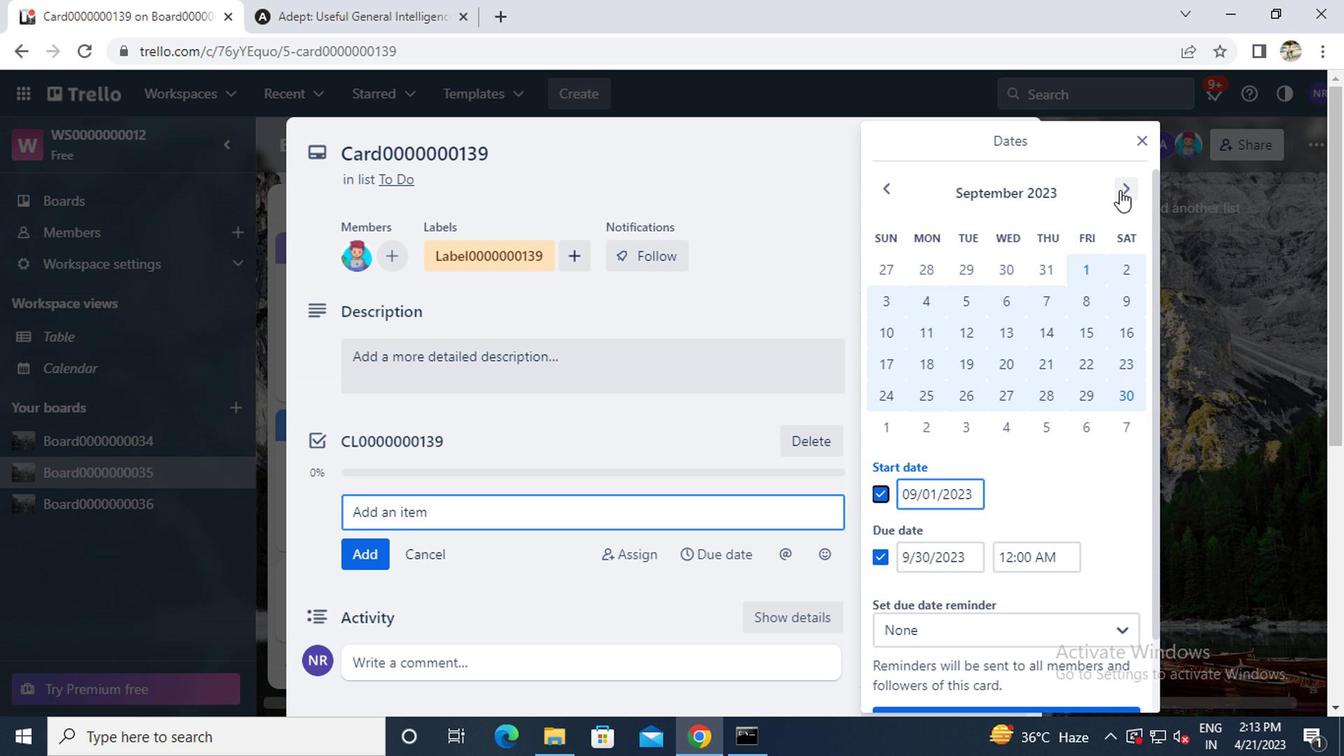 
Action: Mouse moved to (886, 270)
Screenshot: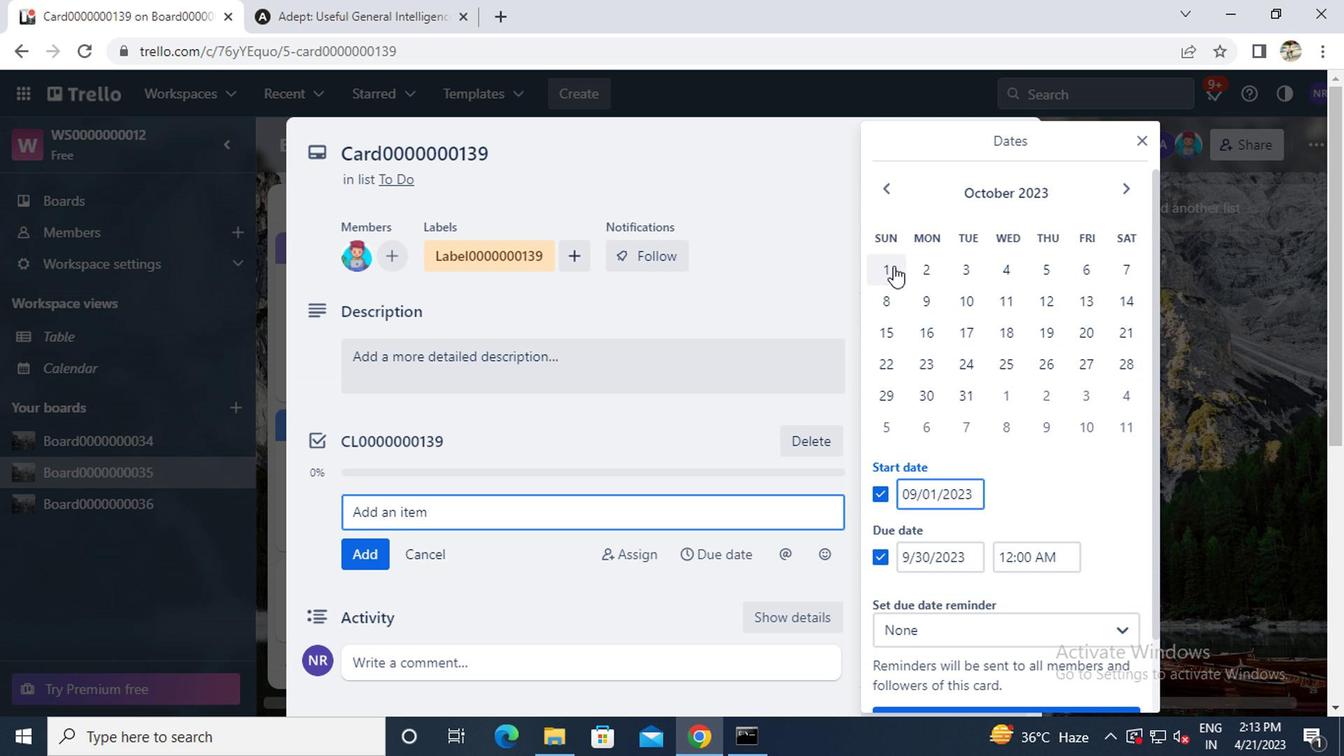 
Action: Mouse pressed left at (886, 270)
Screenshot: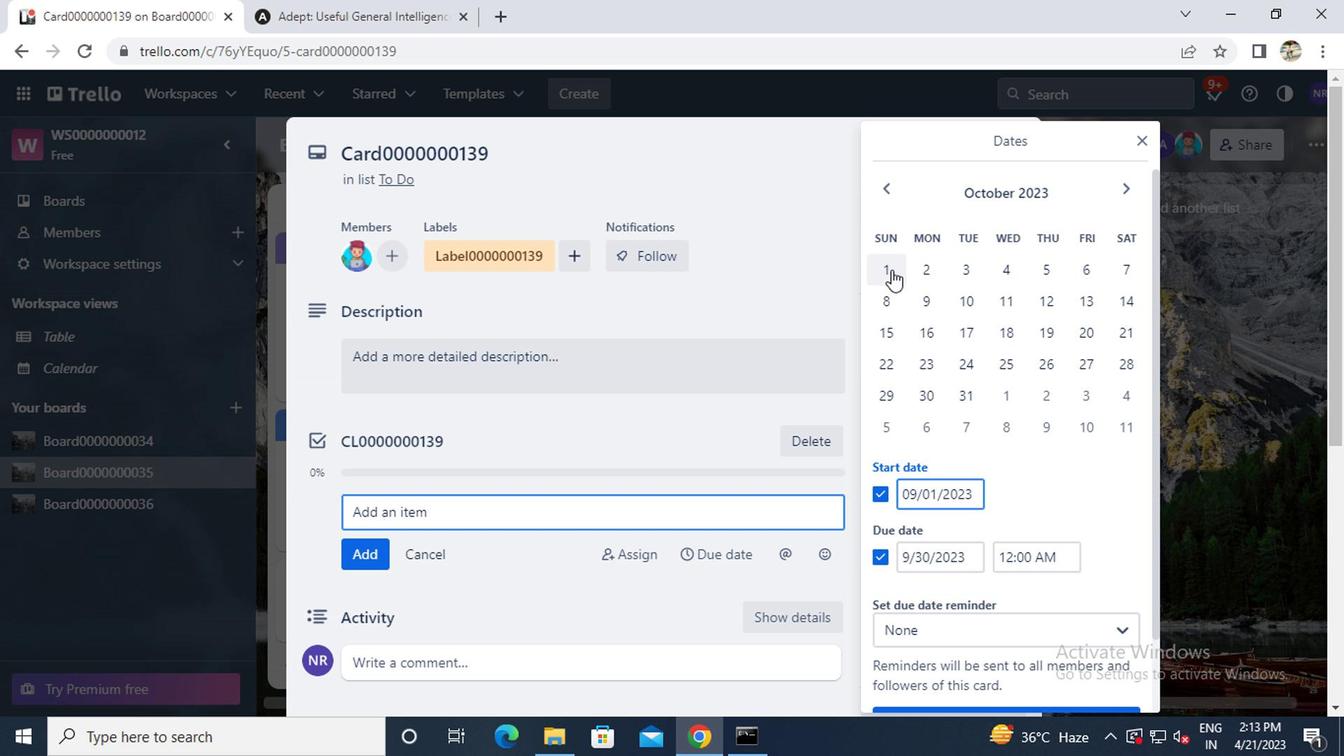 
Action: Mouse moved to (955, 391)
Screenshot: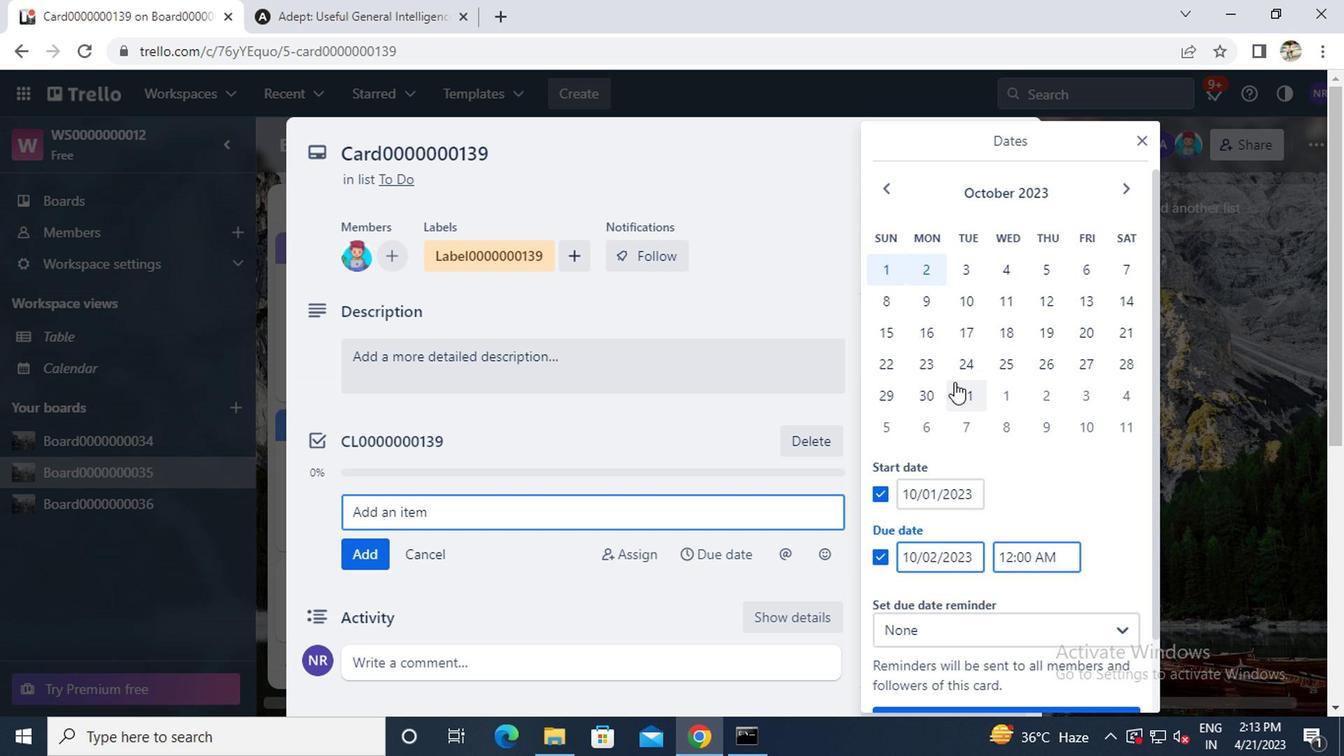 
Action: Mouse pressed left at (955, 391)
Screenshot: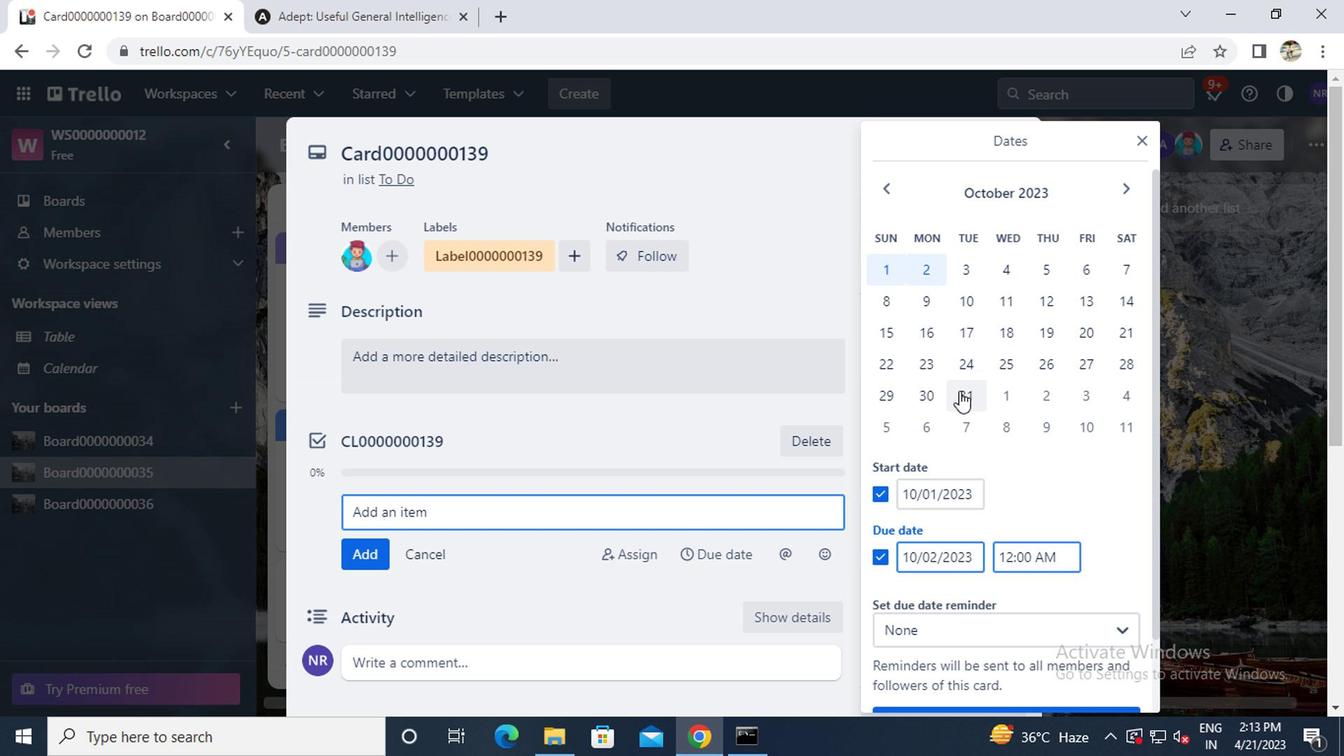 
Action: Mouse scrolled (955, 390) with delta (0, 0)
Screenshot: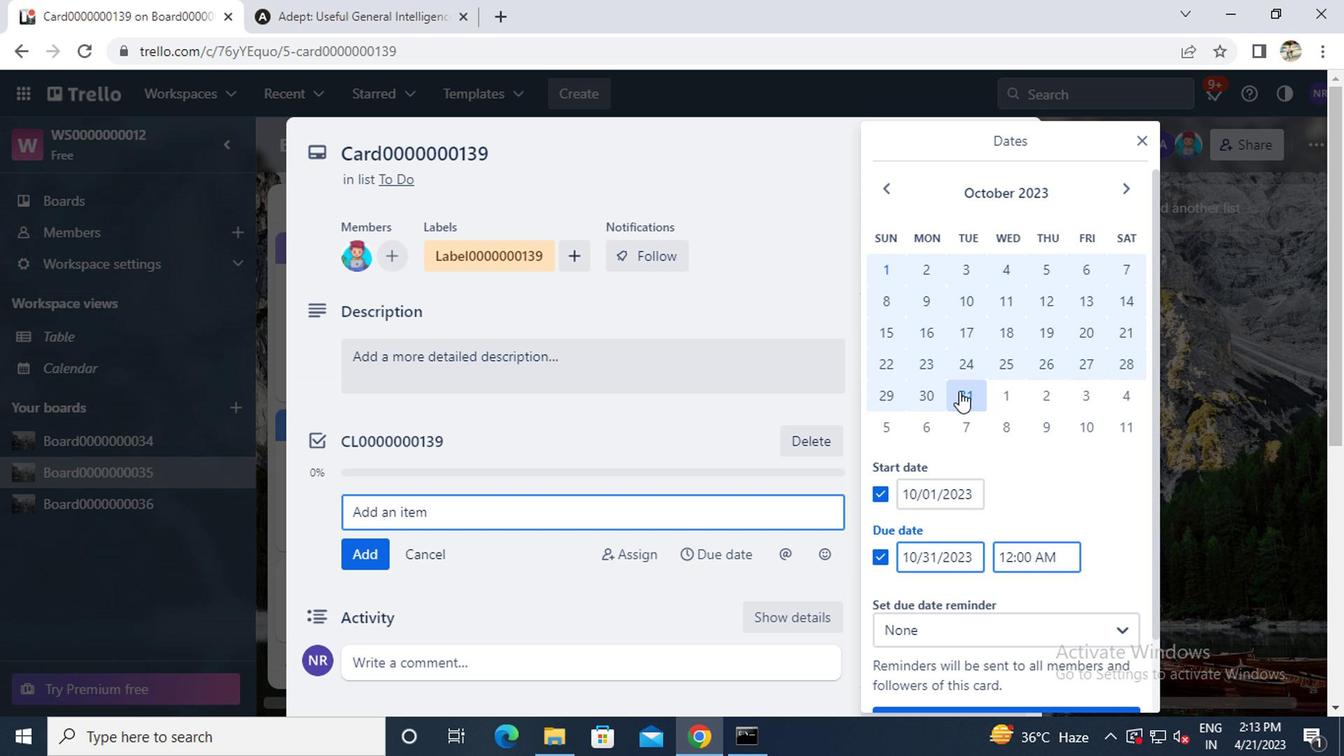 
Action: Mouse scrolled (955, 390) with delta (0, 0)
Screenshot: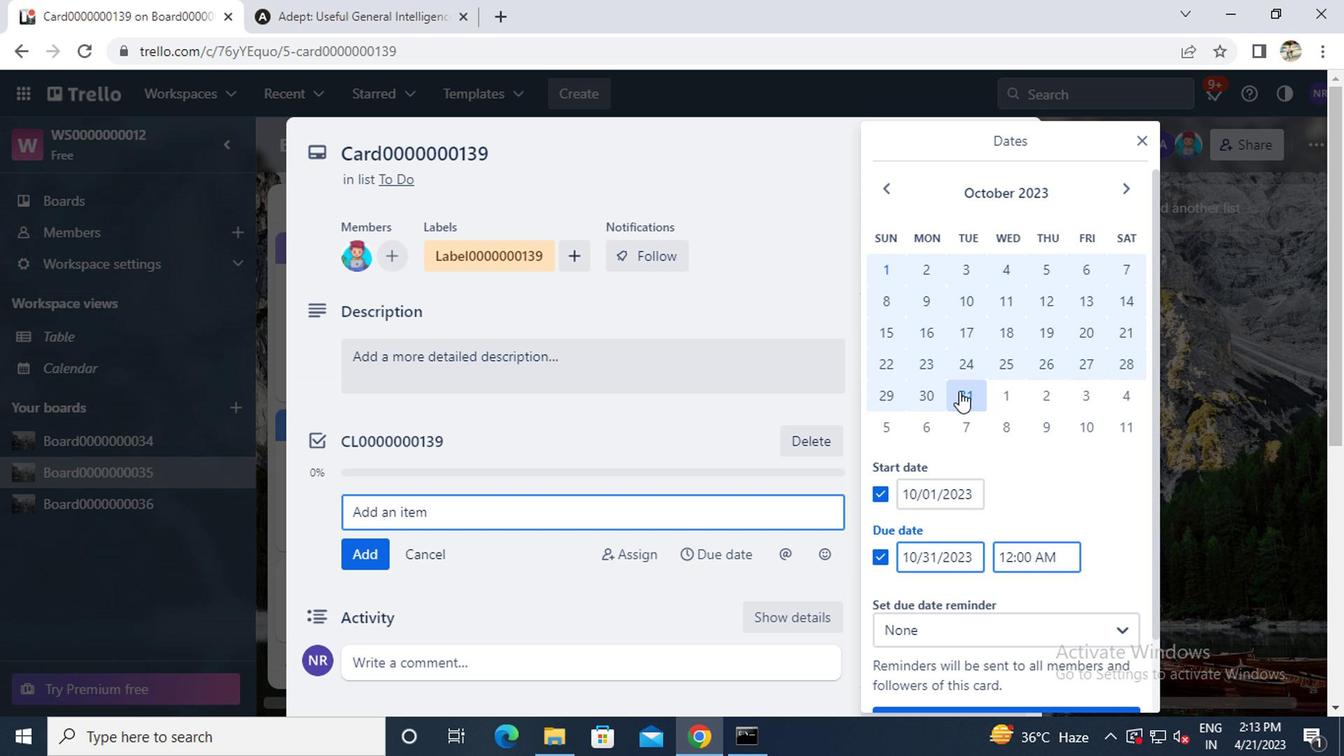 
Action: Mouse scrolled (955, 390) with delta (0, 0)
Screenshot: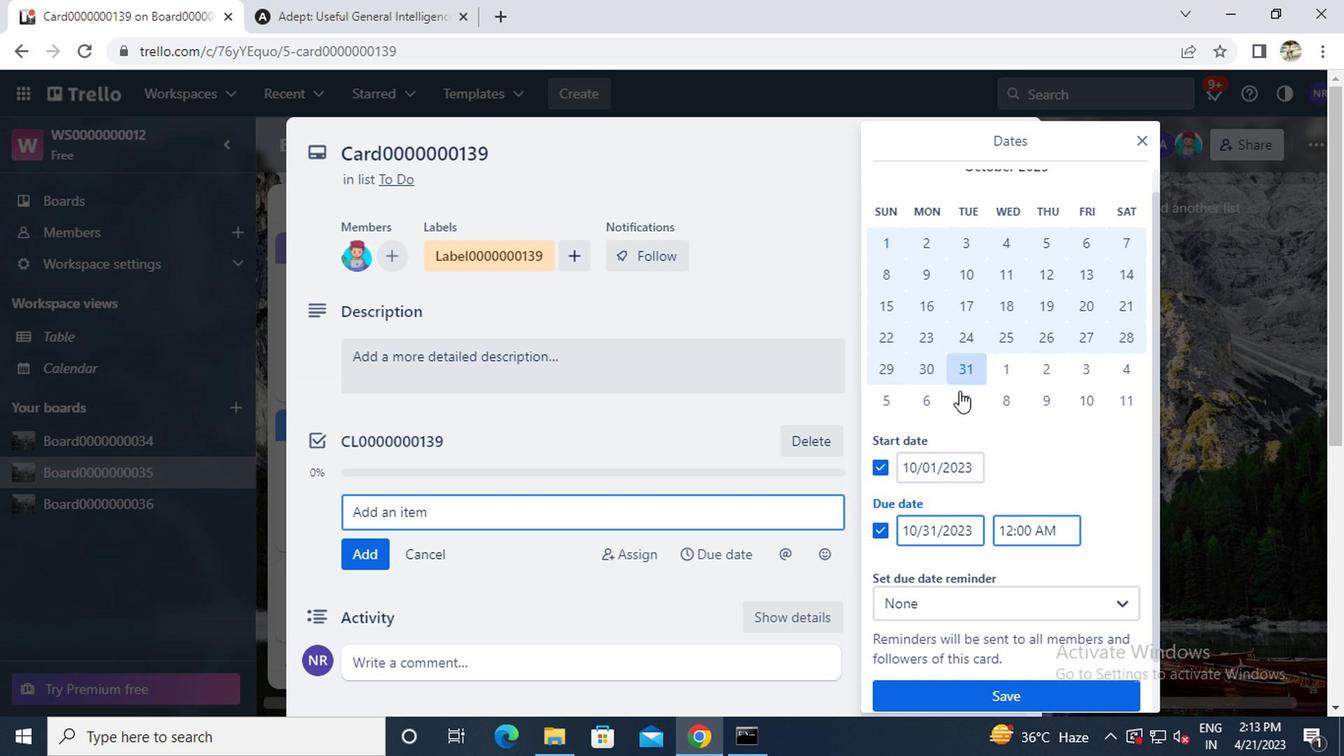 
Action: Mouse scrolled (955, 390) with delta (0, 0)
Screenshot: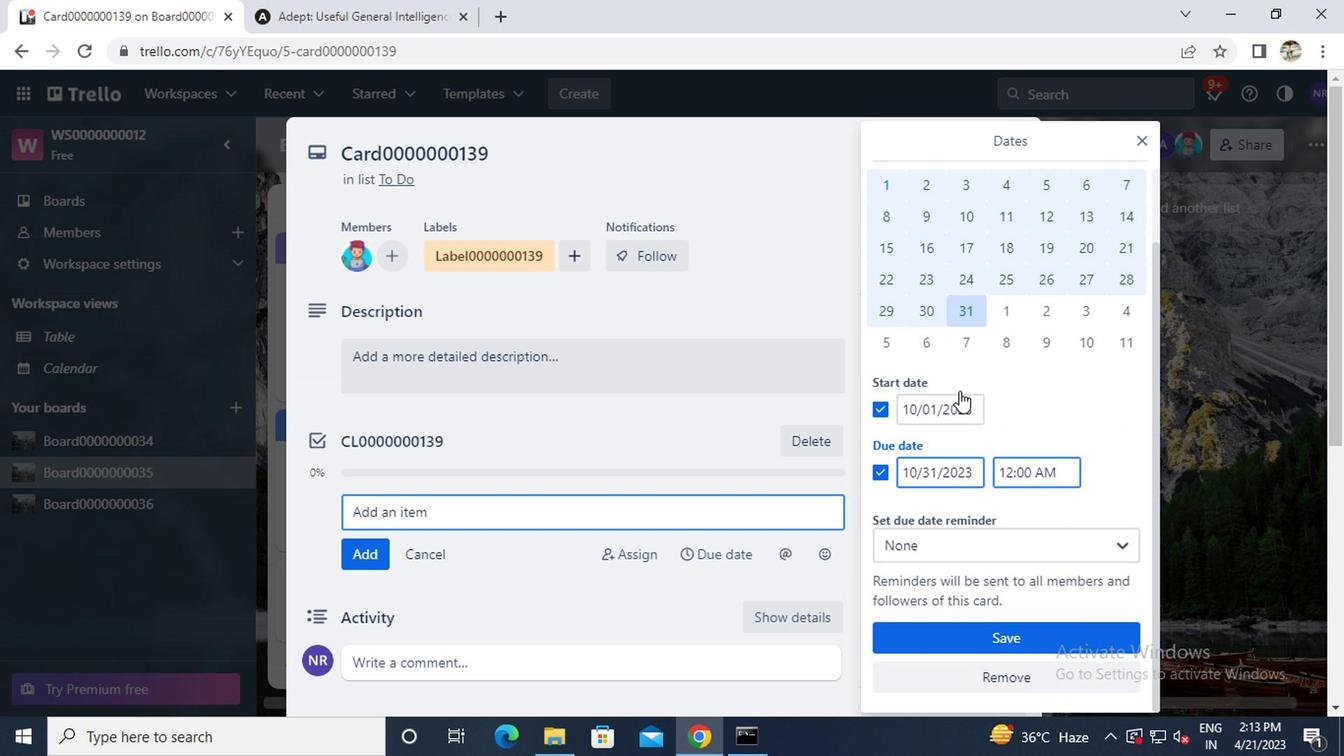 
Action: Mouse moved to (947, 637)
Screenshot: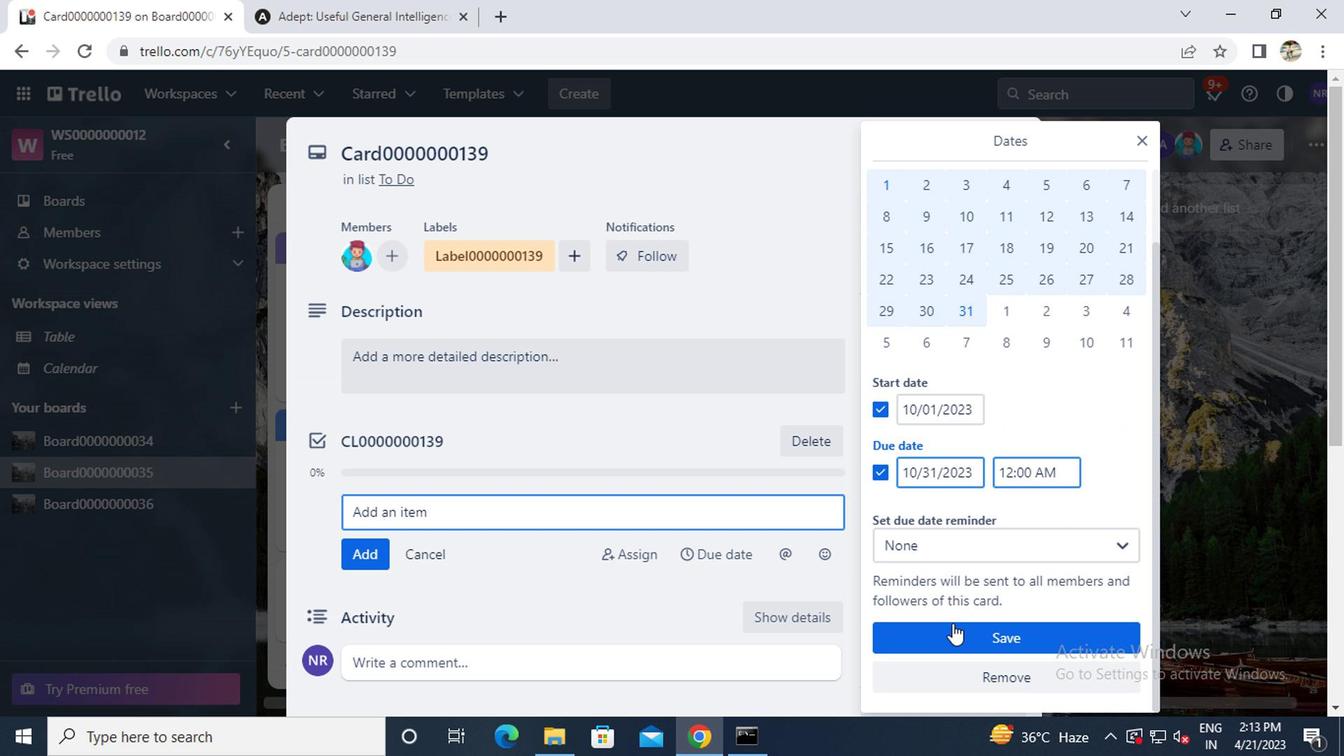 
Action: Mouse pressed left at (947, 637)
Screenshot: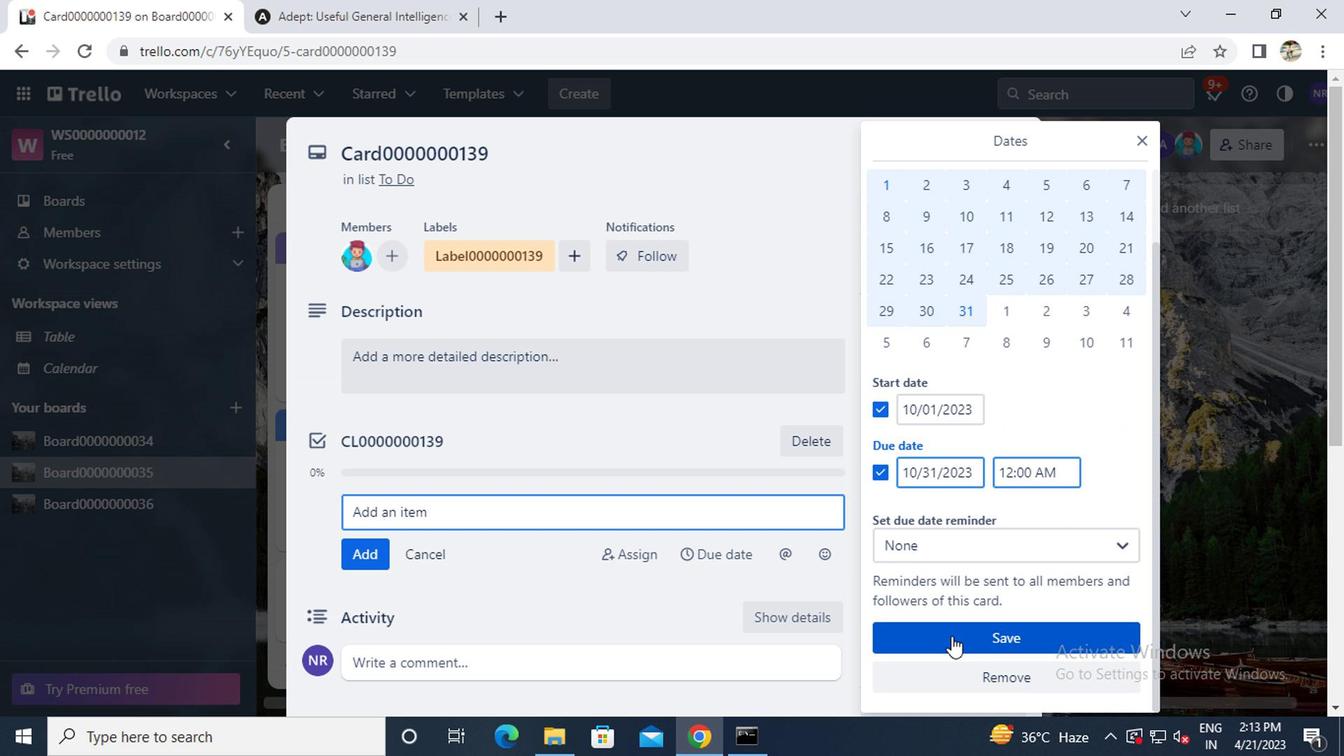 
Action: Mouse moved to (1020, 130)
Screenshot: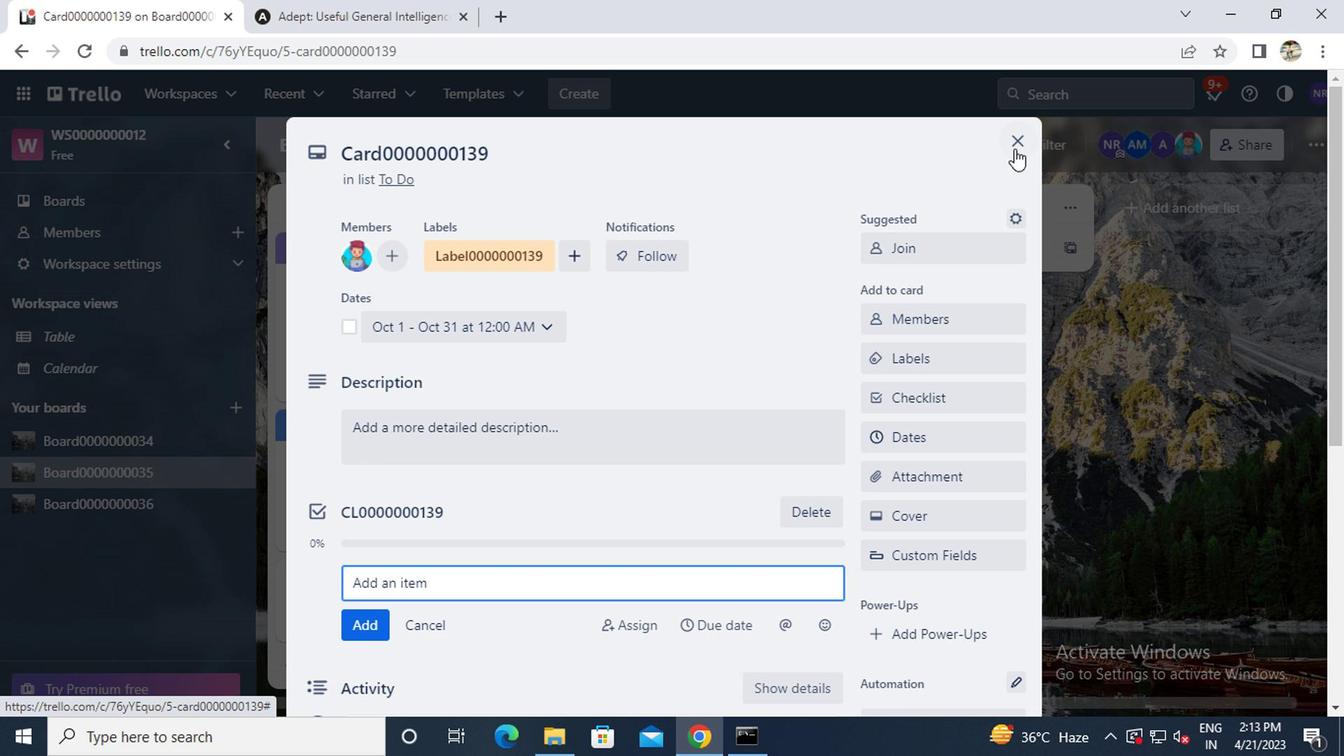 
Action: Mouse pressed left at (1020, 130)
Screenshot: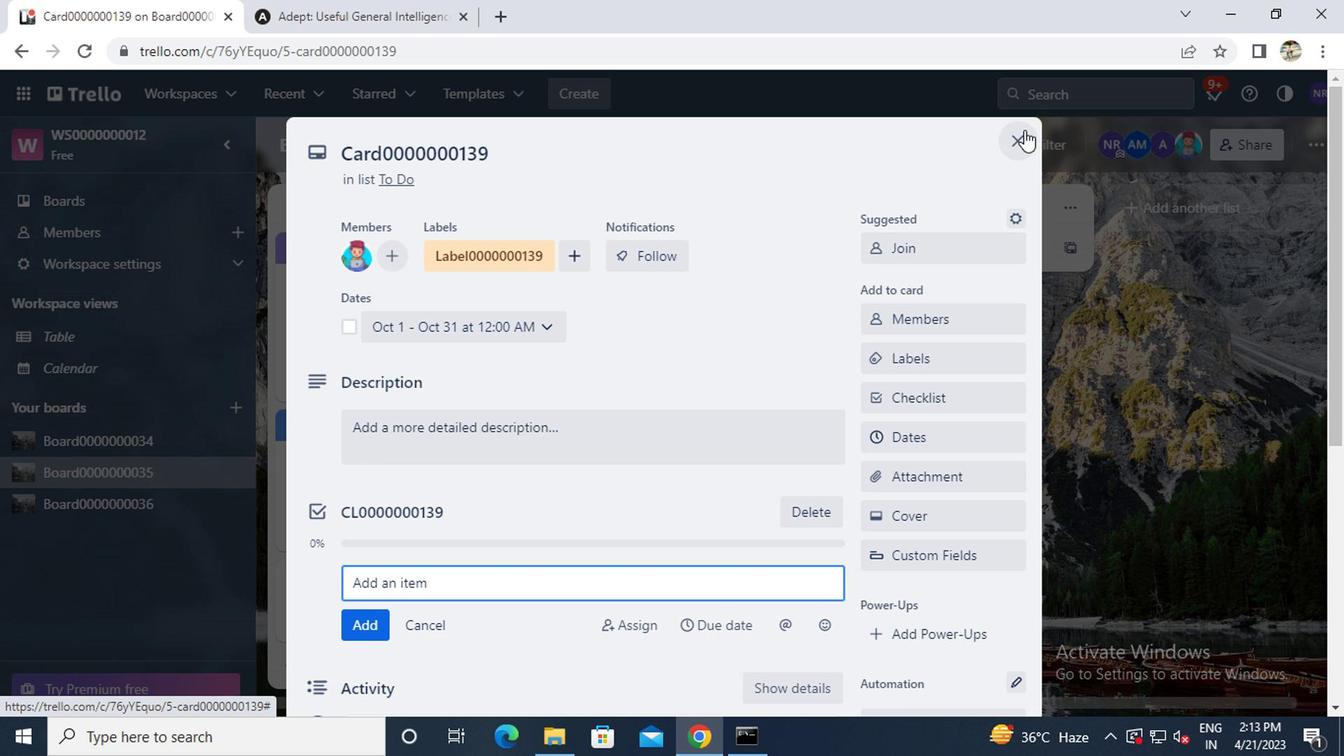 
